 Task: Perform a singular value decomposition (SVD) for image compression.
Action: Mouse moved to (160, 72)
Screenshot: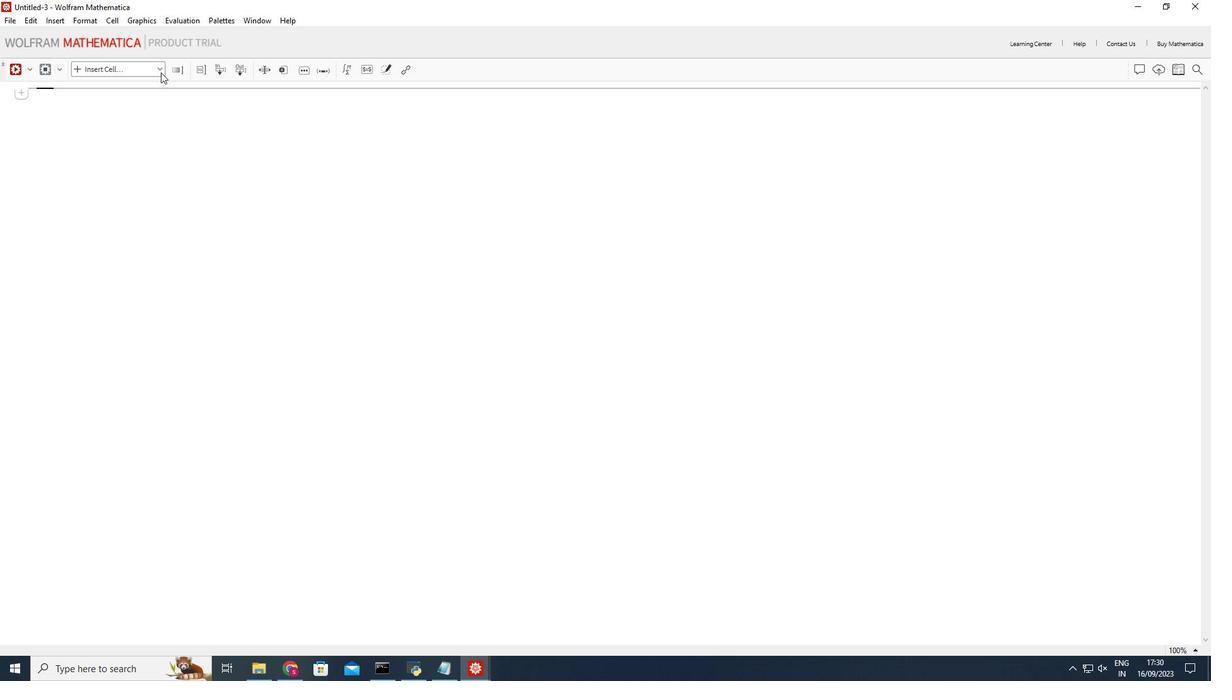 
Action: Mouse pressed left at (160, 72)
Screenshot: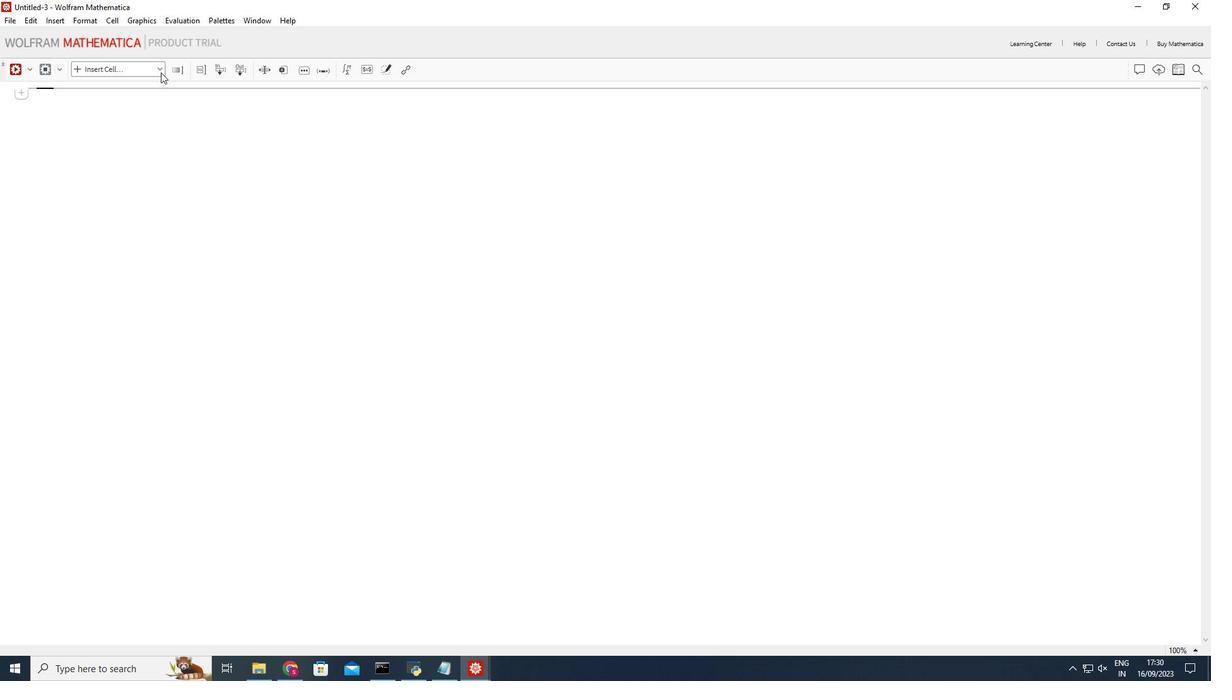 
Action: Mouse moved to (116, 95)
Screenshot: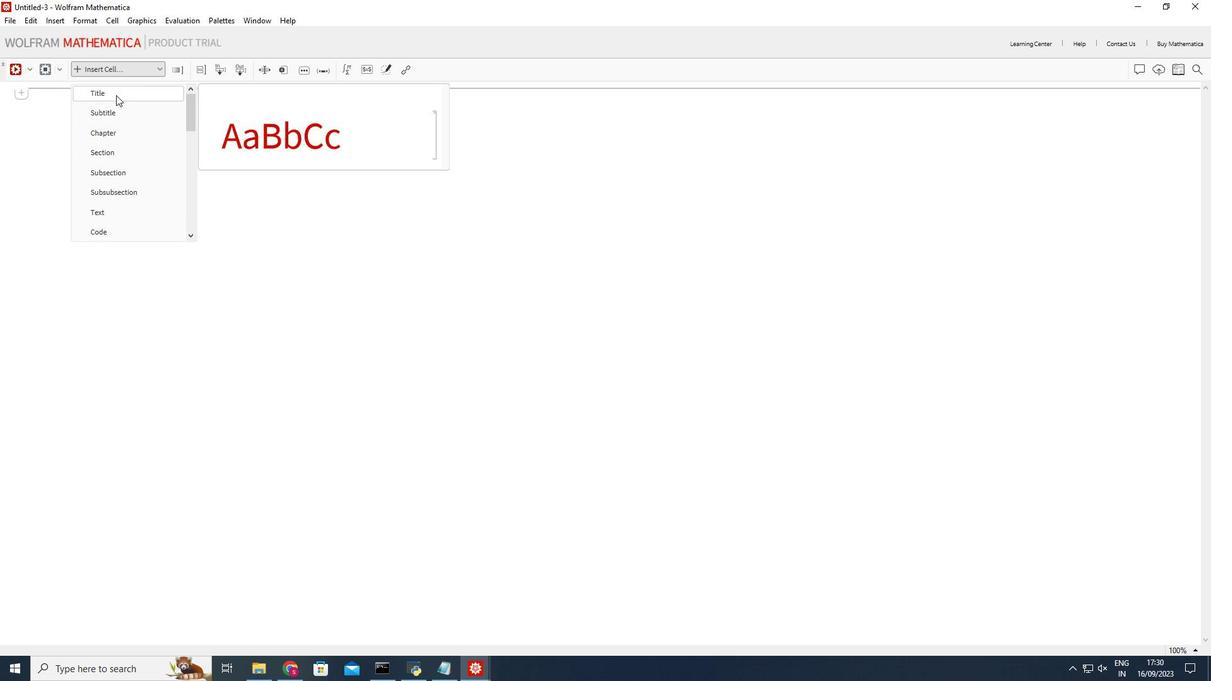
Action: Mouse pressed left at (116, 95)
Screenshot: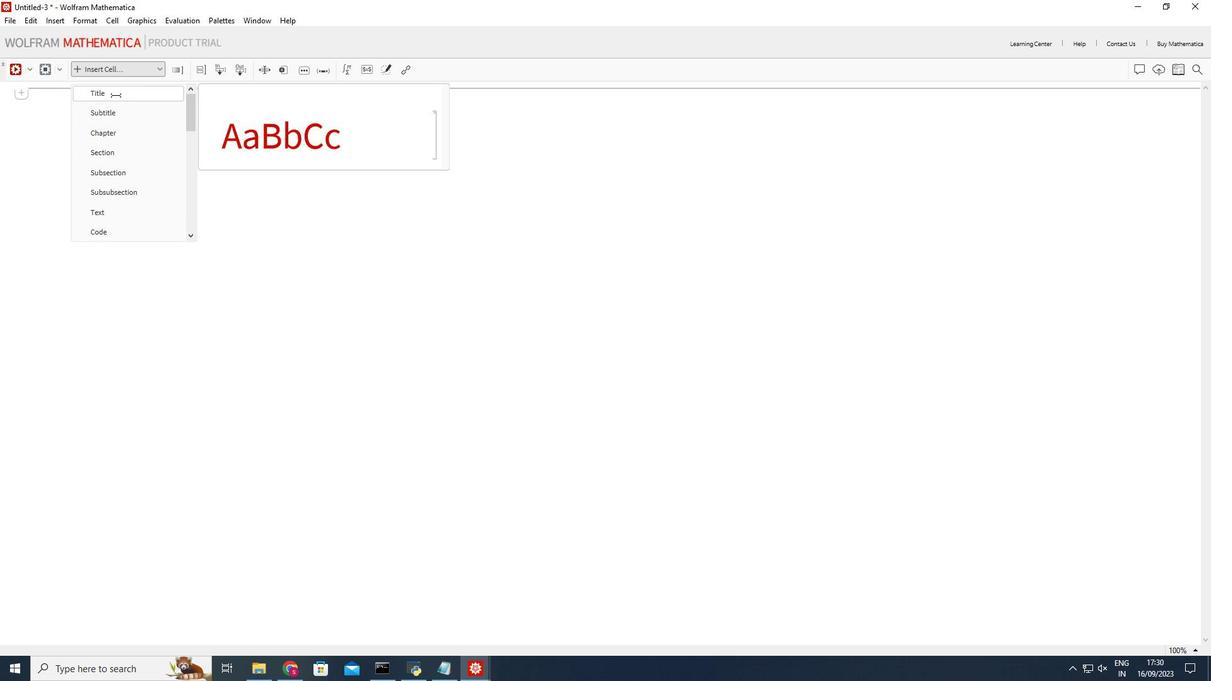 
Action: Mouse moved to (119, 120)
Screenshot: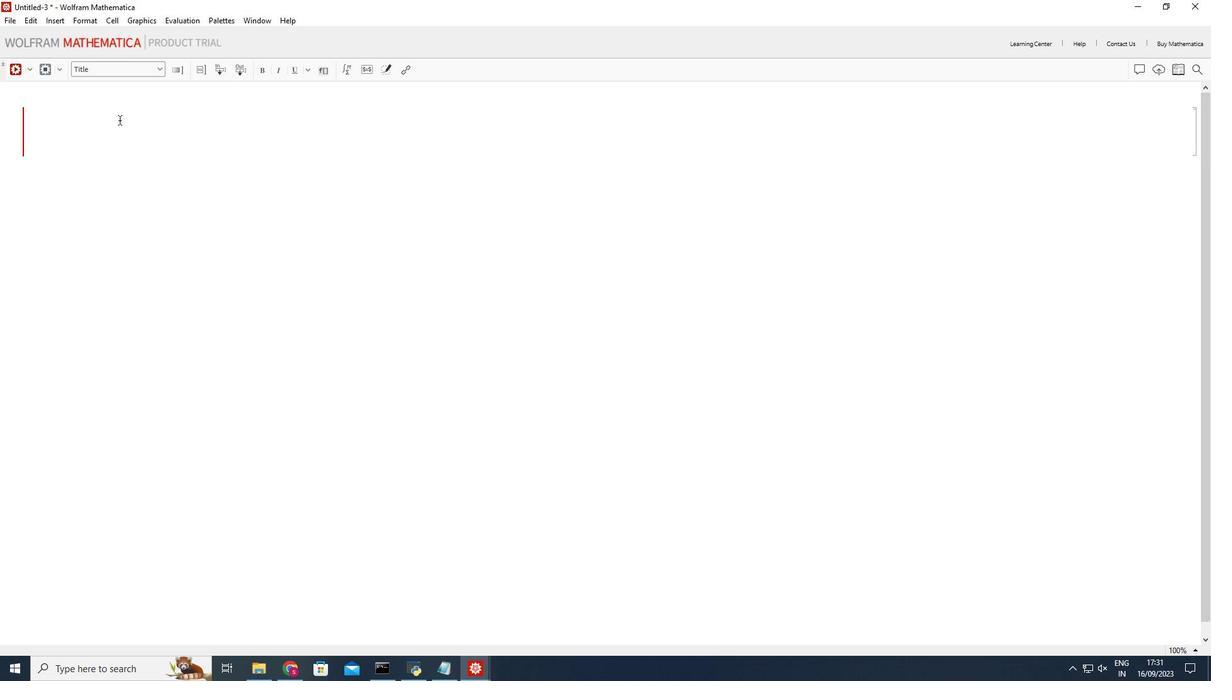 
Action: Mouse pressed left at (119, 120)
Screenshot: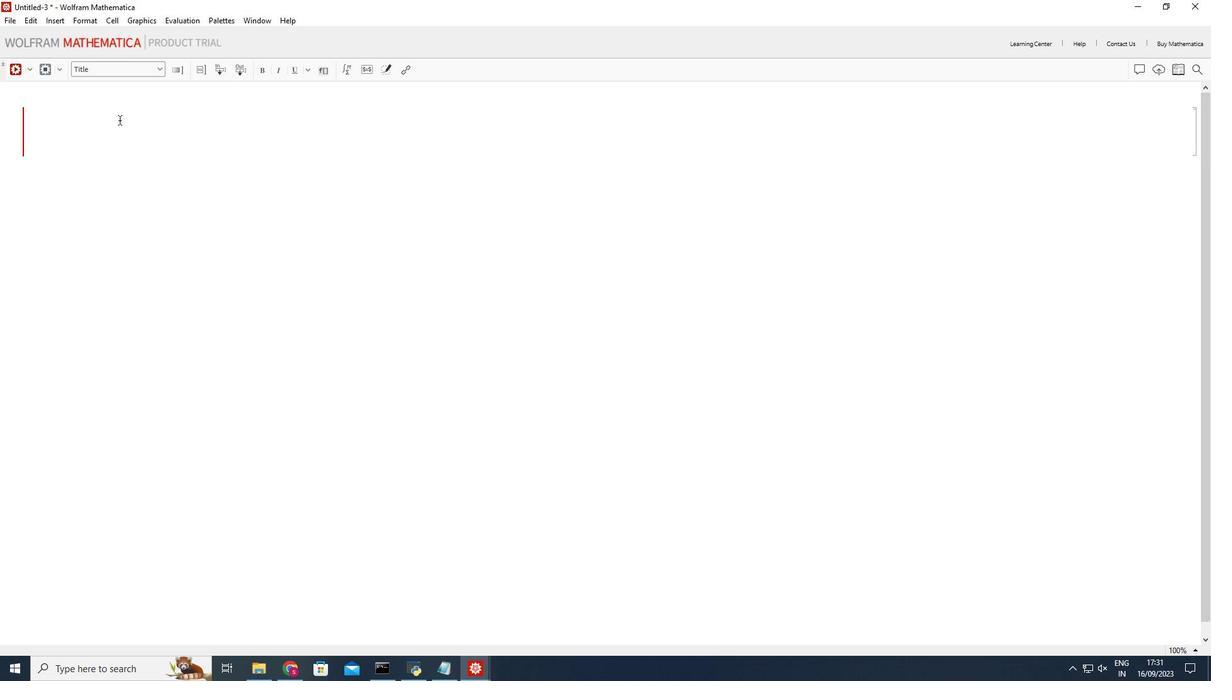 
Action: Mouse moved to (332, 261)
Screenshot: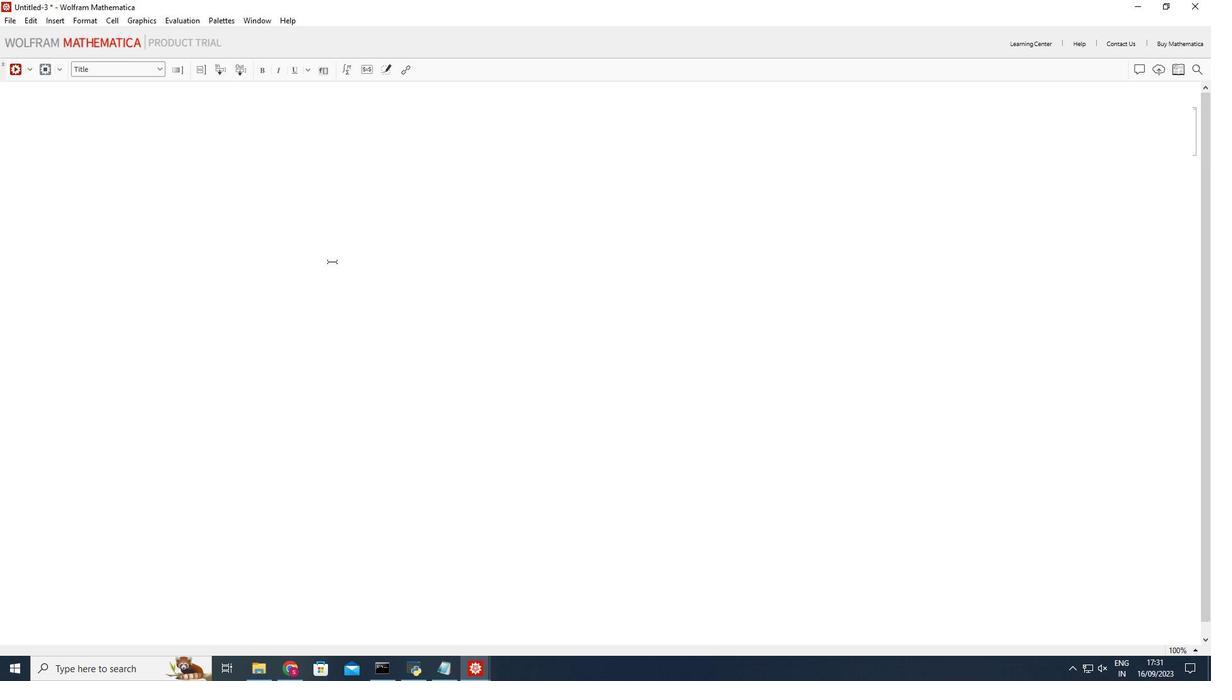 
Action: Key pressed <Key.shift_r>Singular<Key.space>value<Key.space>decomposition<Key.space><Key.shift_r>(<Key.shift_r>SVD<Key.shift_r>)<Key.space>for<Key.space>image<Key.space>compression
Screenshot: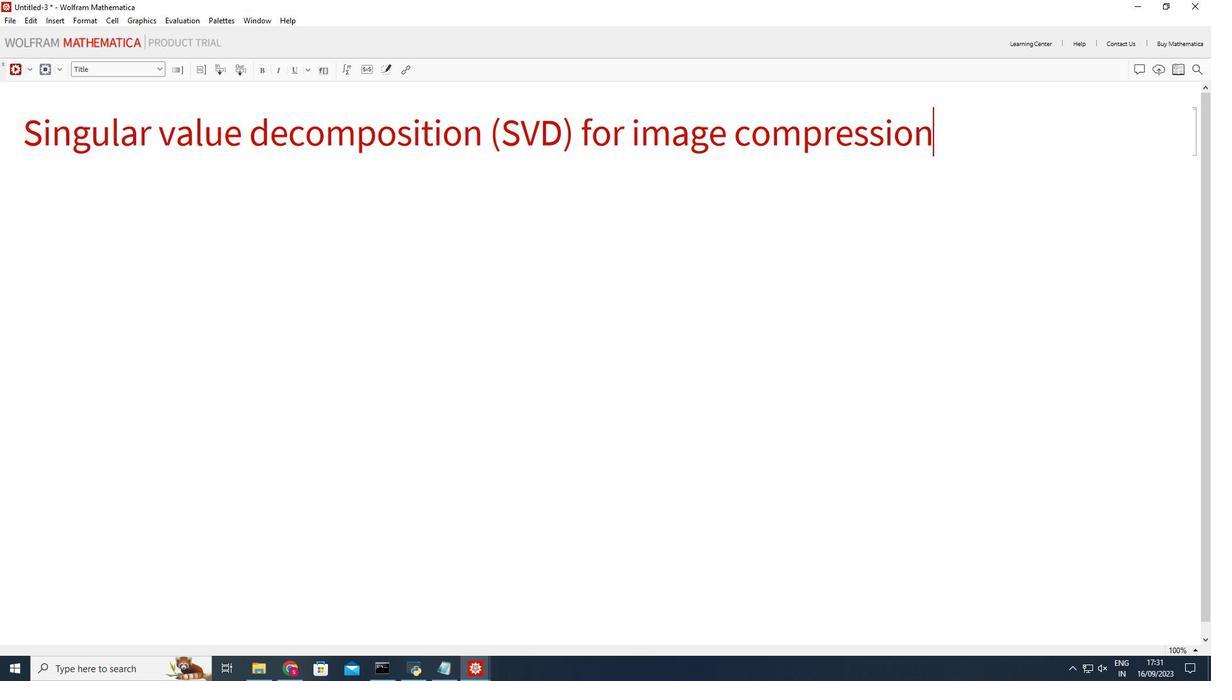 
Action: Mouse moved to (285, 354)
Screenshot: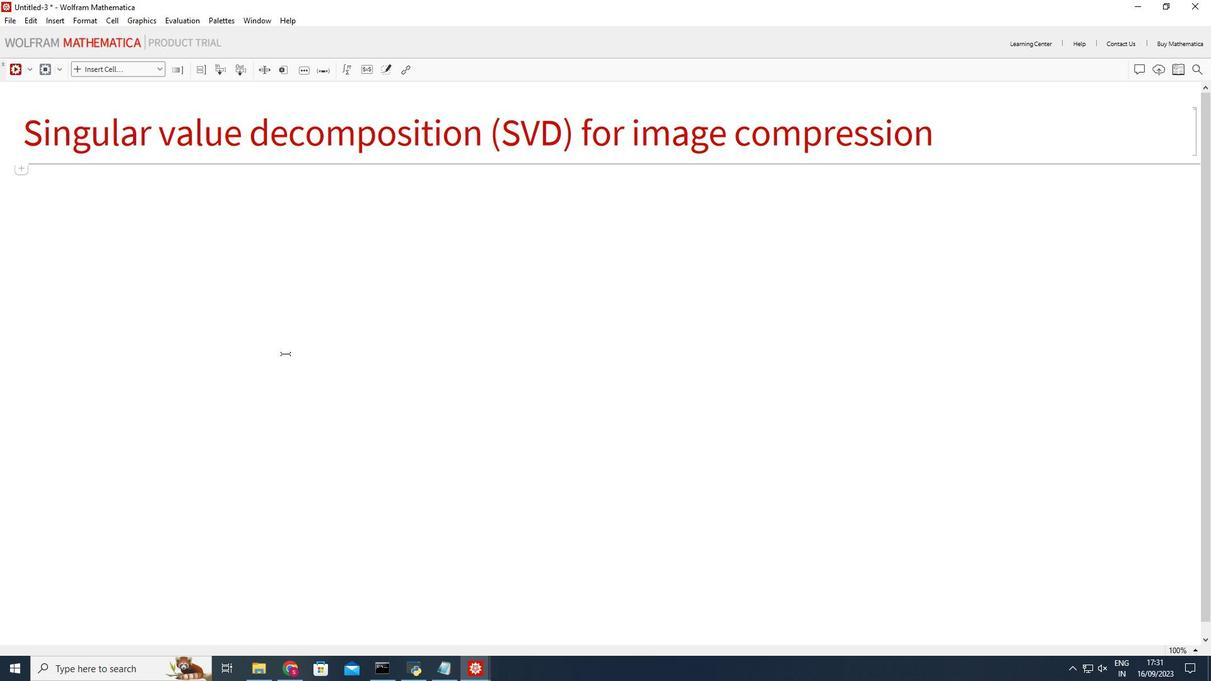 
Action: Mouse pressed left at (285, 354)
Screenshot: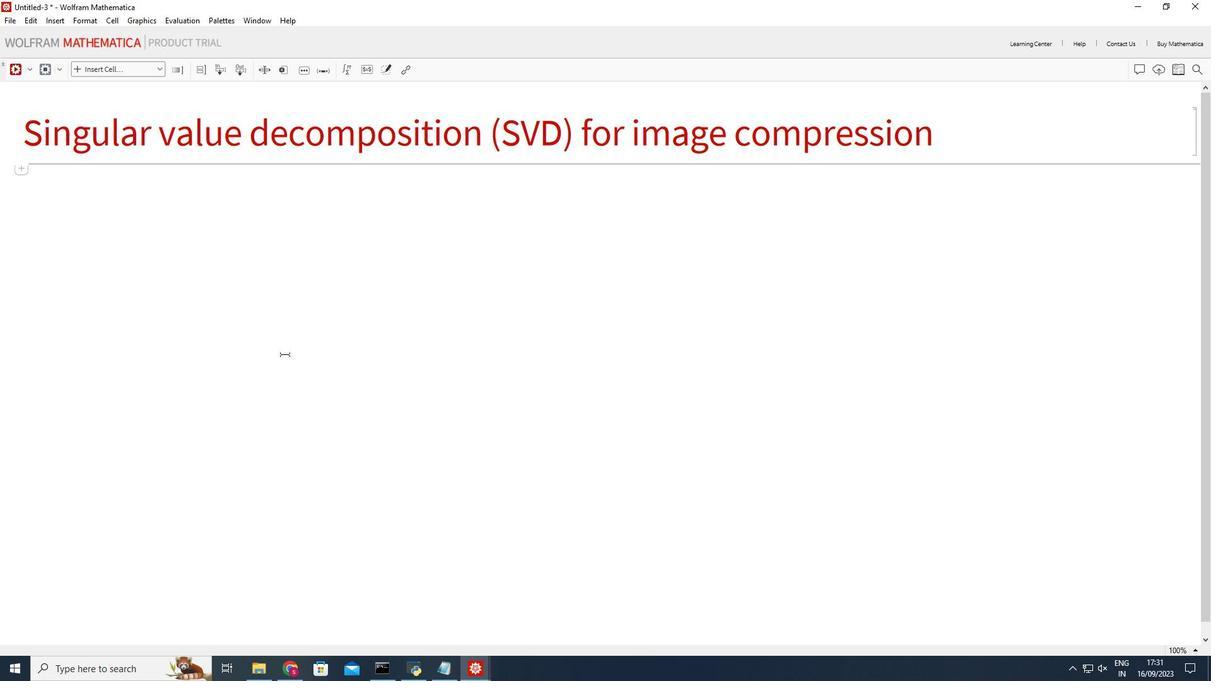
Action: Mouse moved to (155, 72)
Screenshot: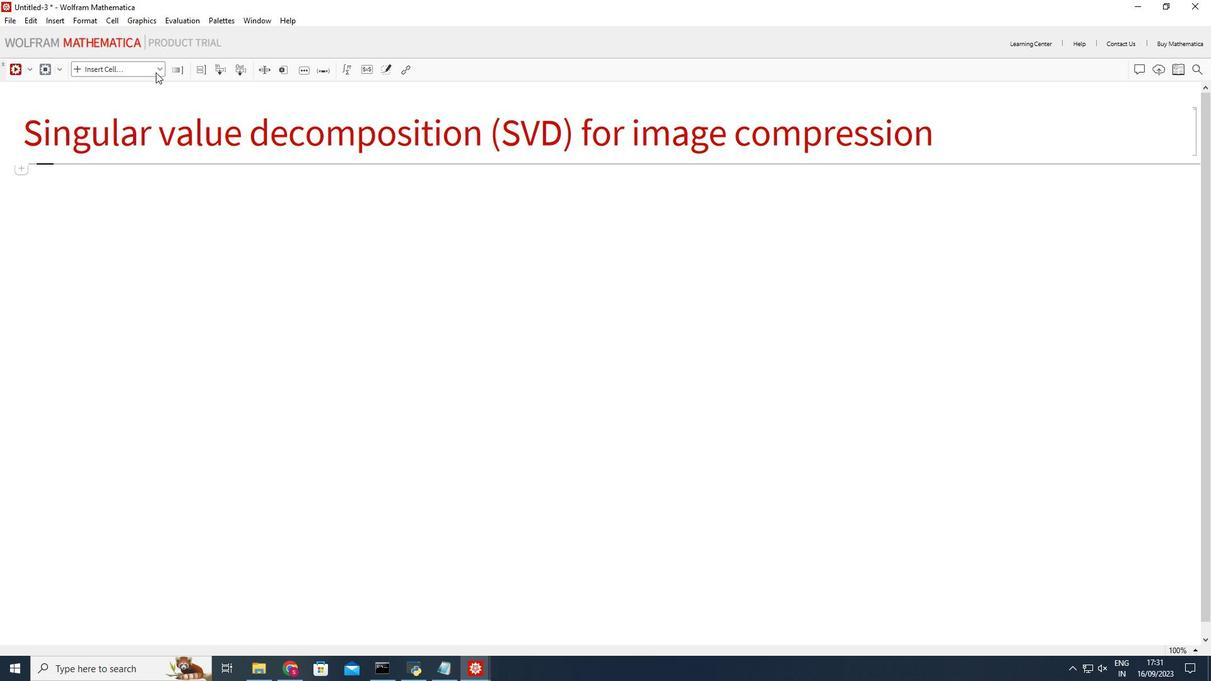 
Action: Mouse pressed left at (155, 72)
Screenshot: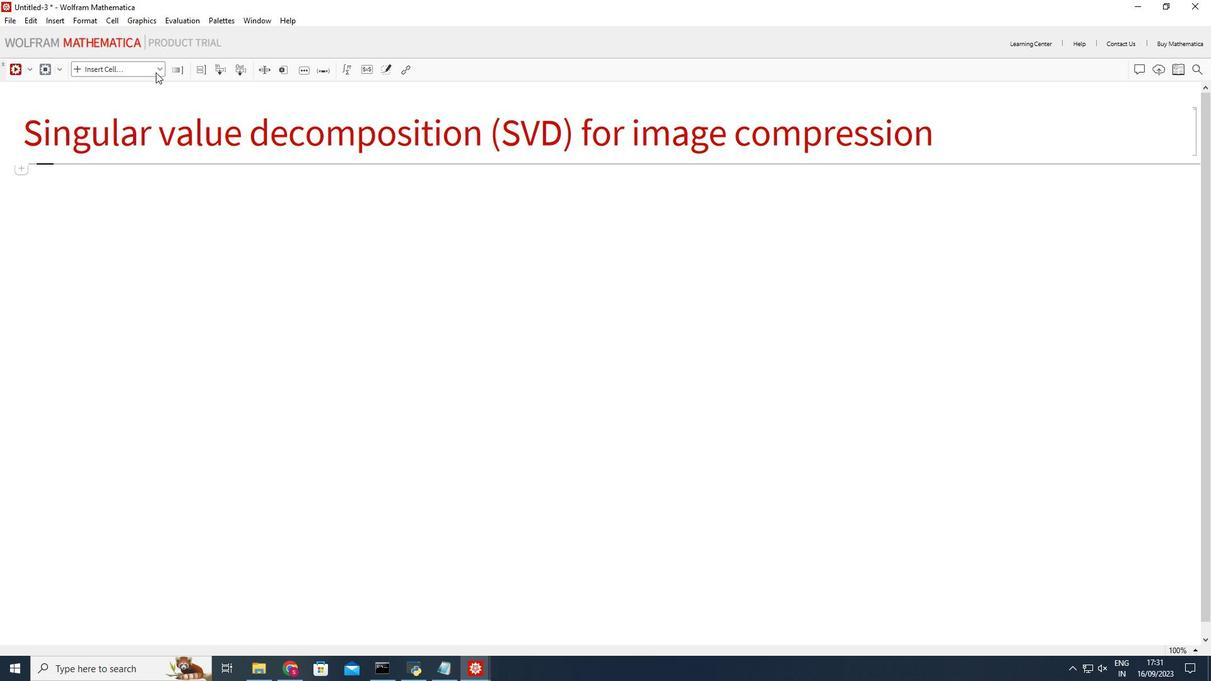 
Action: Mouse moved to (121, 227)
Screenshot: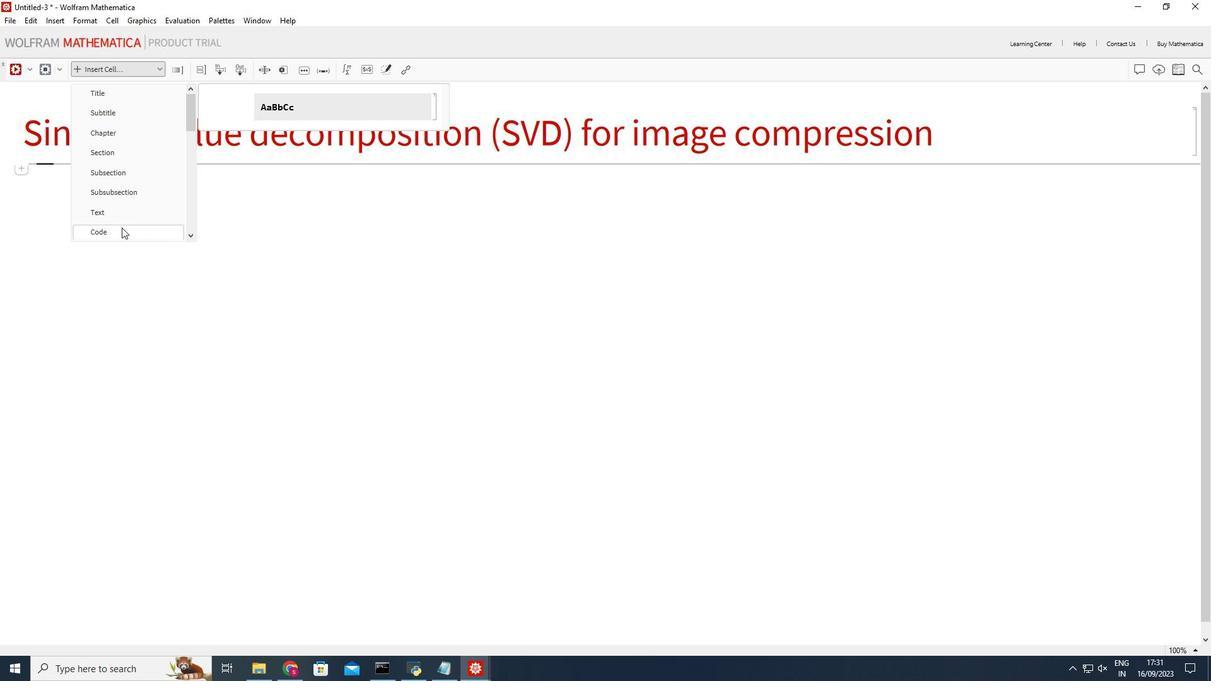 
Action: Mouse pressed left at (121, 227)
Screenshot: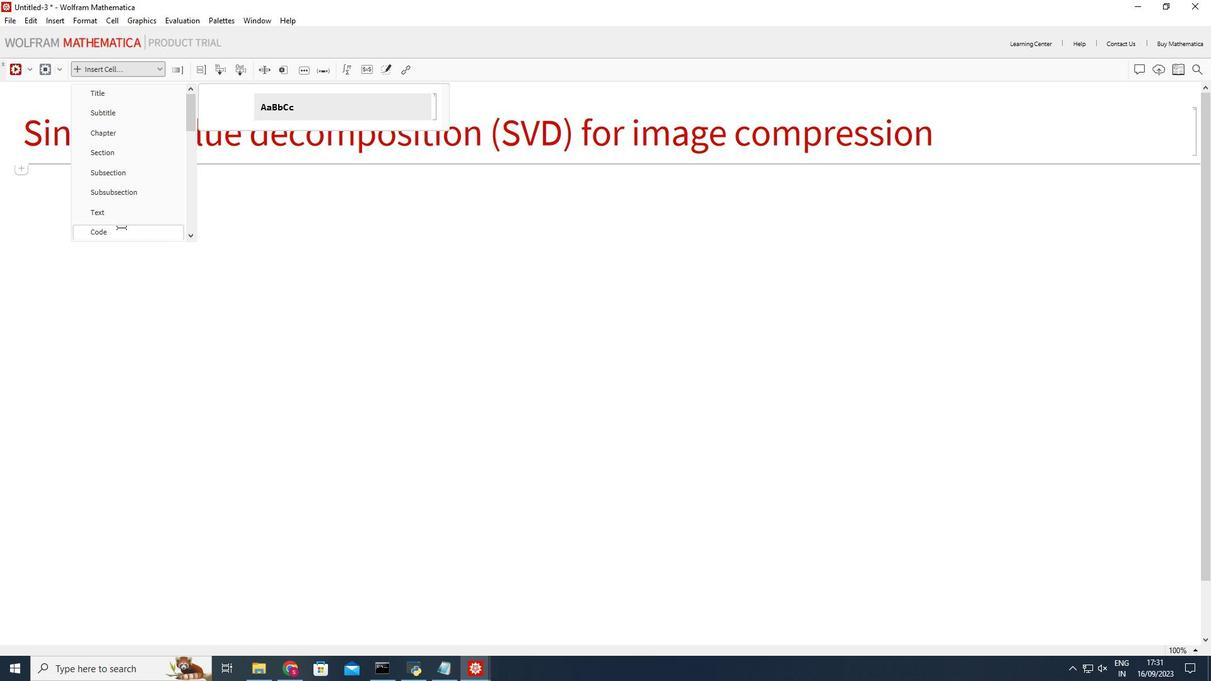 
Action: Mouse moved to (107, 188)
Screenshot: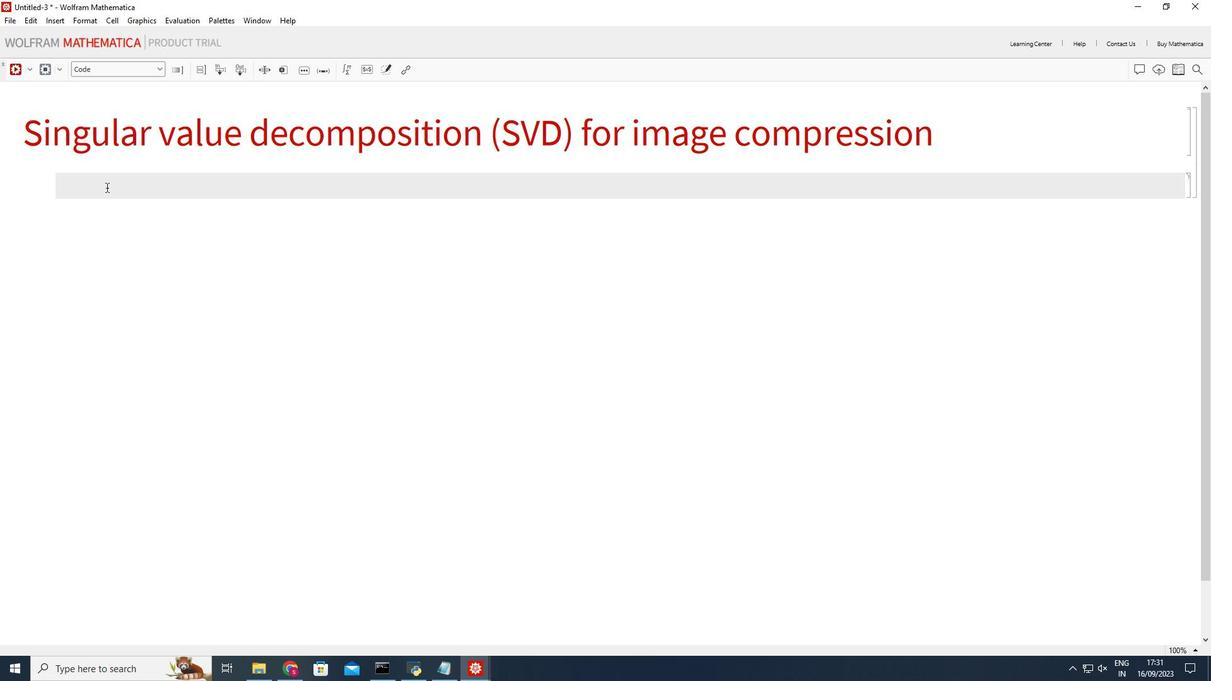 
Action: Mouse pressed left at (107, 188)
Screenshot: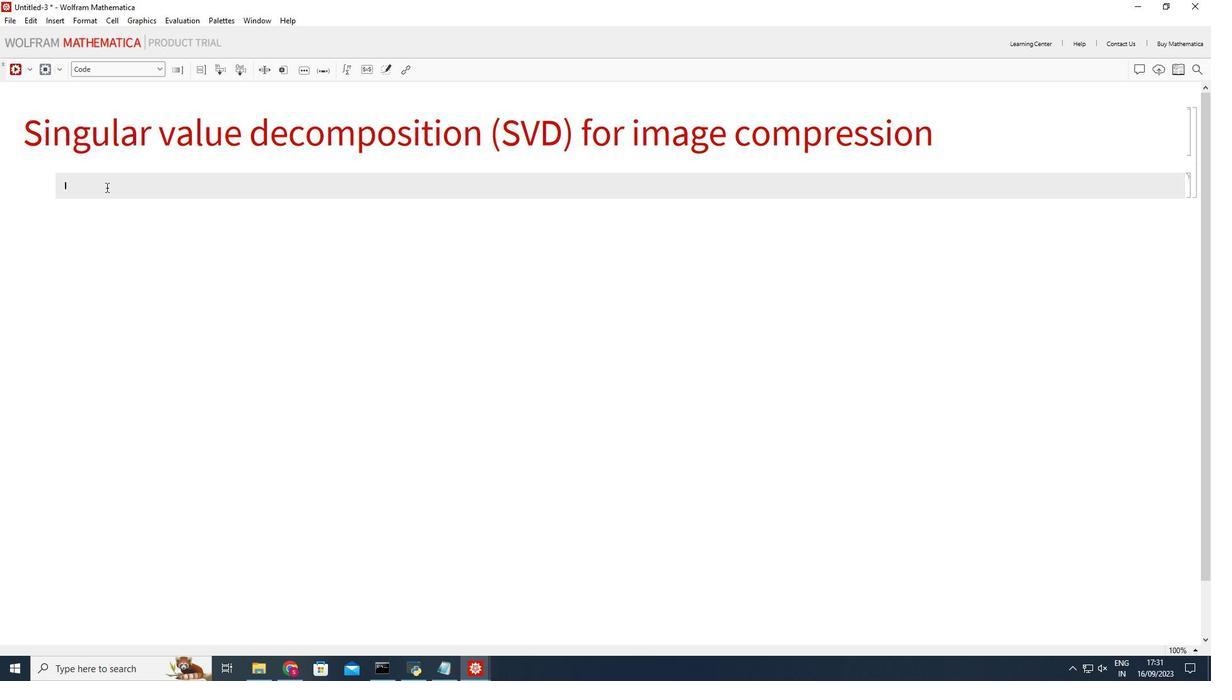 
Action: Mouse moved to (306, 301)
Screenshot: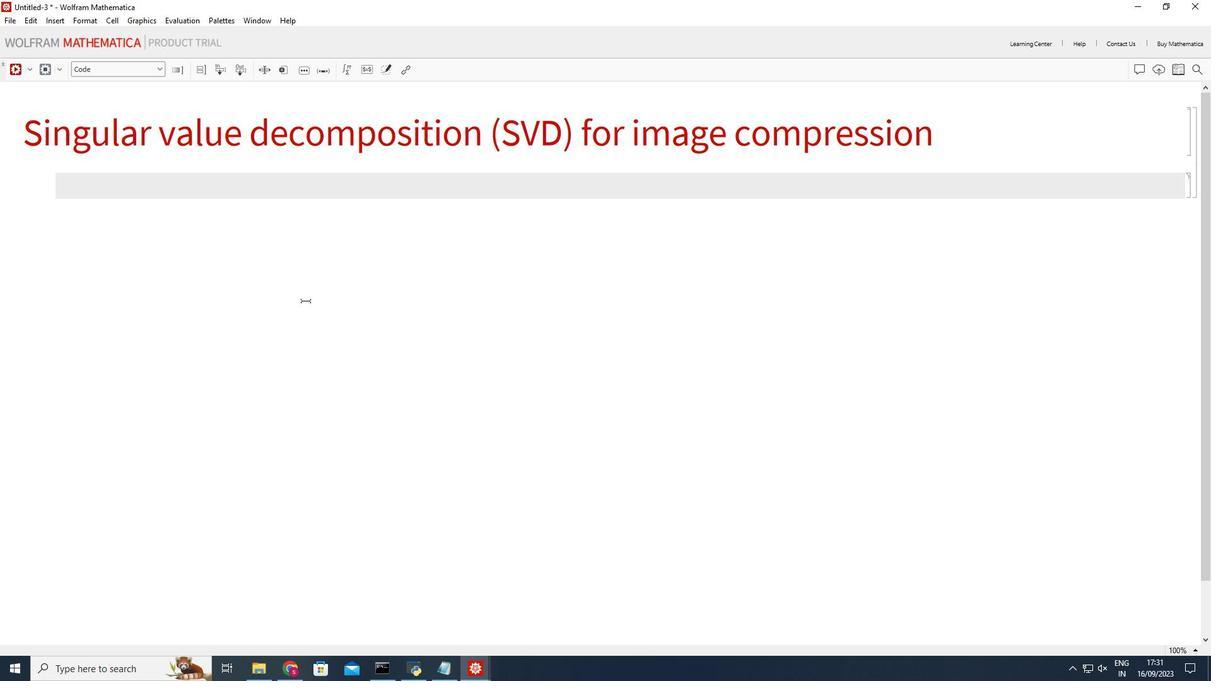 
Action: Key pressed <Key.shift_r><Key.shift_r><Key.shift_r><Key.shift_r><Key.shift_r><Key.shift_r><Key.shift_r><Key.shift_r><Key.shift_r><Key.shift_r><Key.shift_r><Key.shift_r><Key.shift_r>(*<Key.space><Key.shift_r>Load<Key.space>an<Key.space>image<Key.space><Key.right><Key.right><Key.enter>image<Key.space>=<Key.space><Key.shift_r><Key.shift_r>Import[<Key.shift_r>"
Screenshot: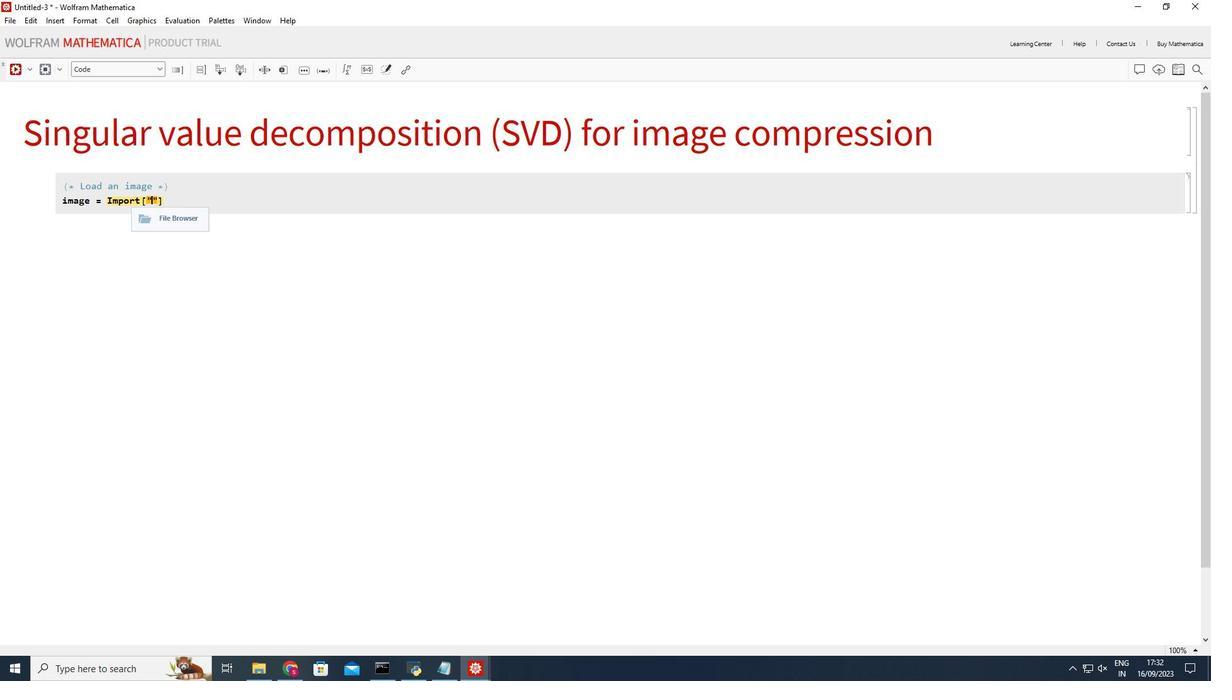 
Action: Mouse moved to (179, 224)
Screenshot: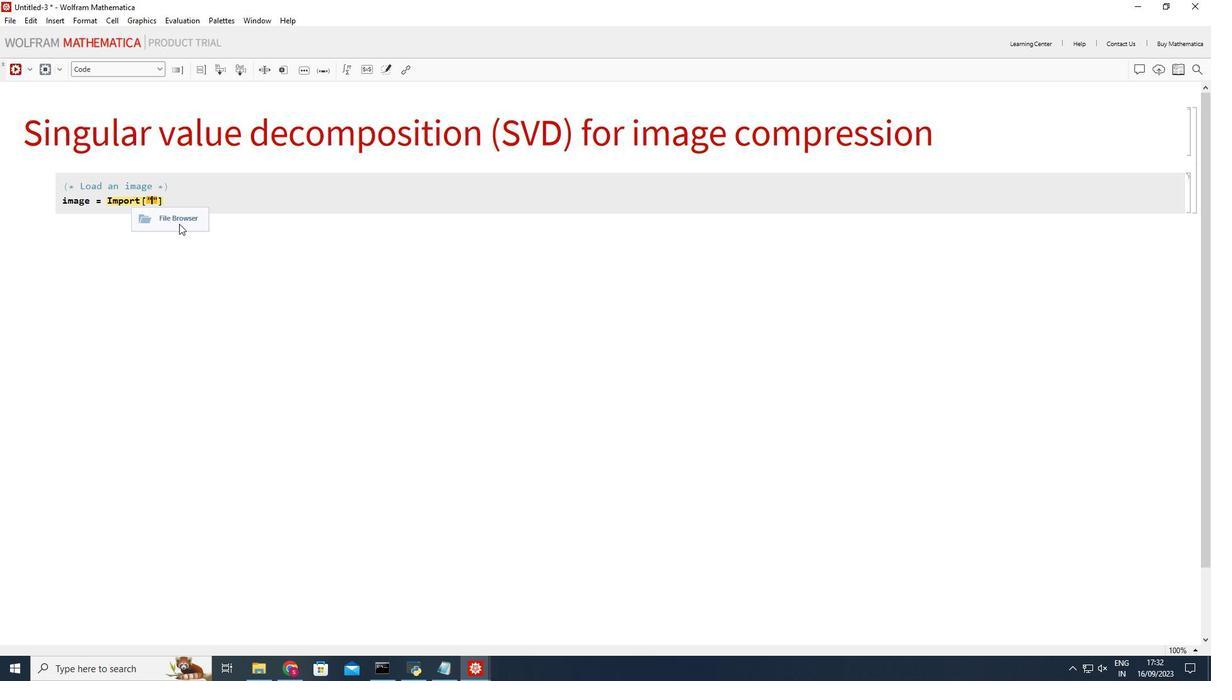 
Action: Mouse pressed left at (179, 224)
Screenshot: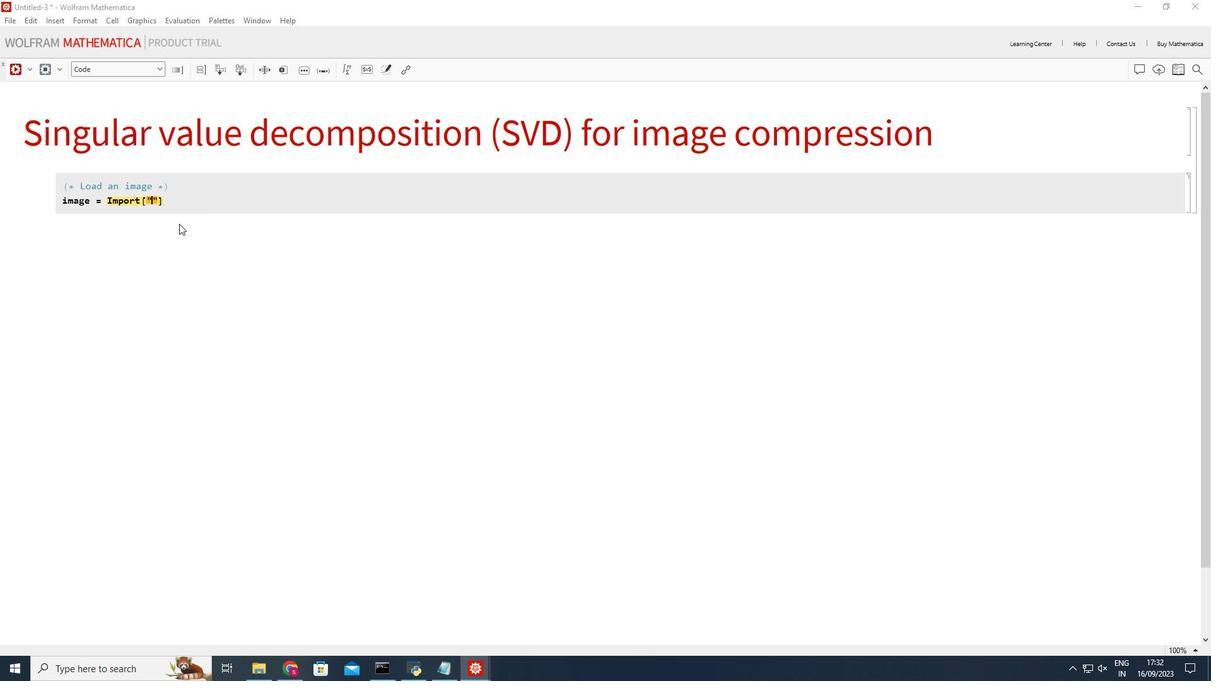 
Action: Mouse moved to (63, 211)
Screenshot: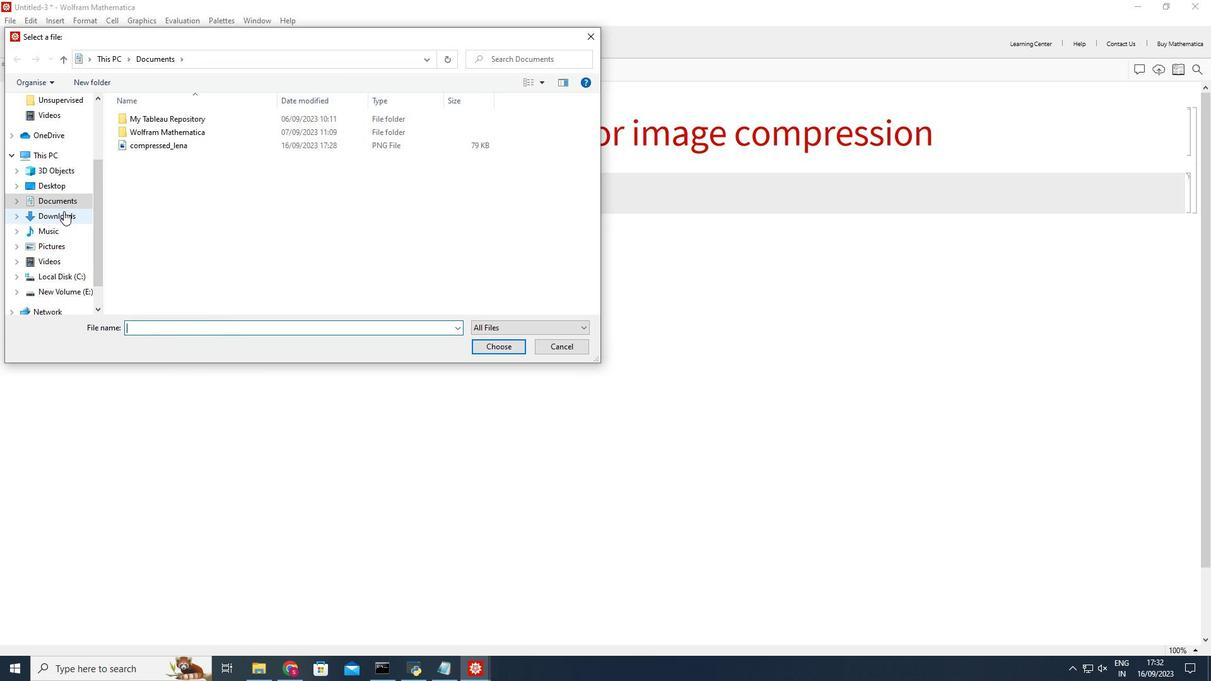 
Action: Mouse pressed left at (63, 211)
Screenshot: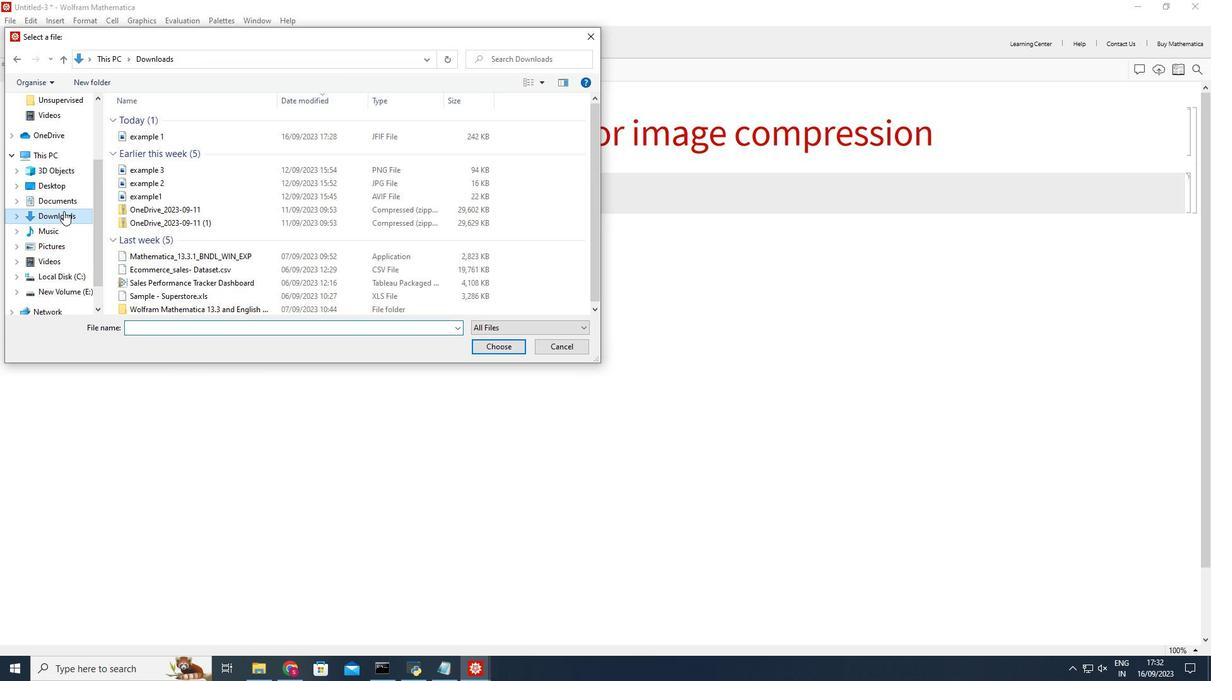 
Action: Mouse moved to (162, 136)
Screenshot: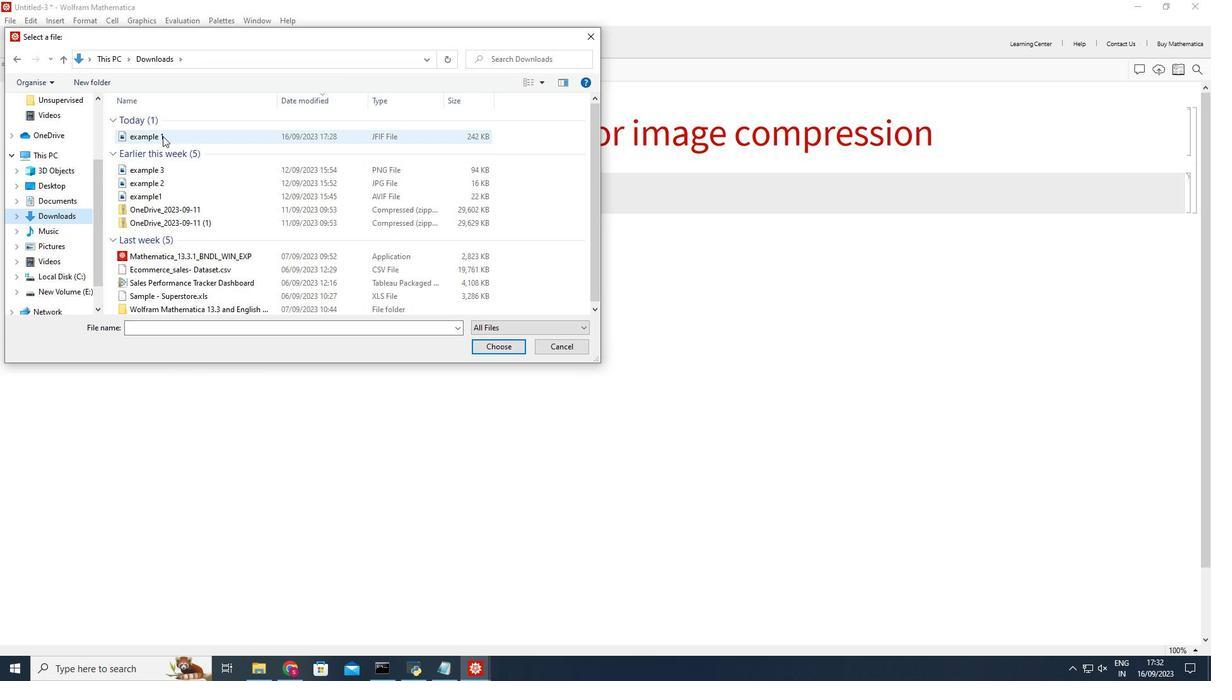 
Action: Mouse pressed left at (162, 136)
Screenshot: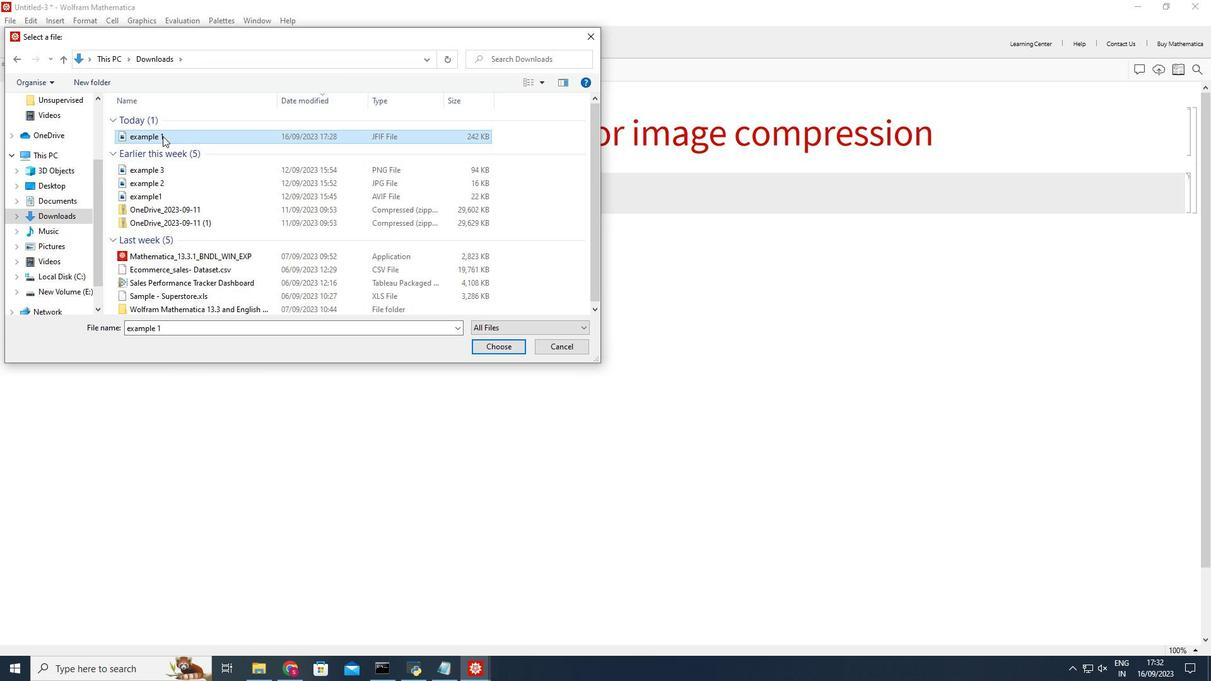 
Action: Mouse moved to (487, 340)
Screenshot: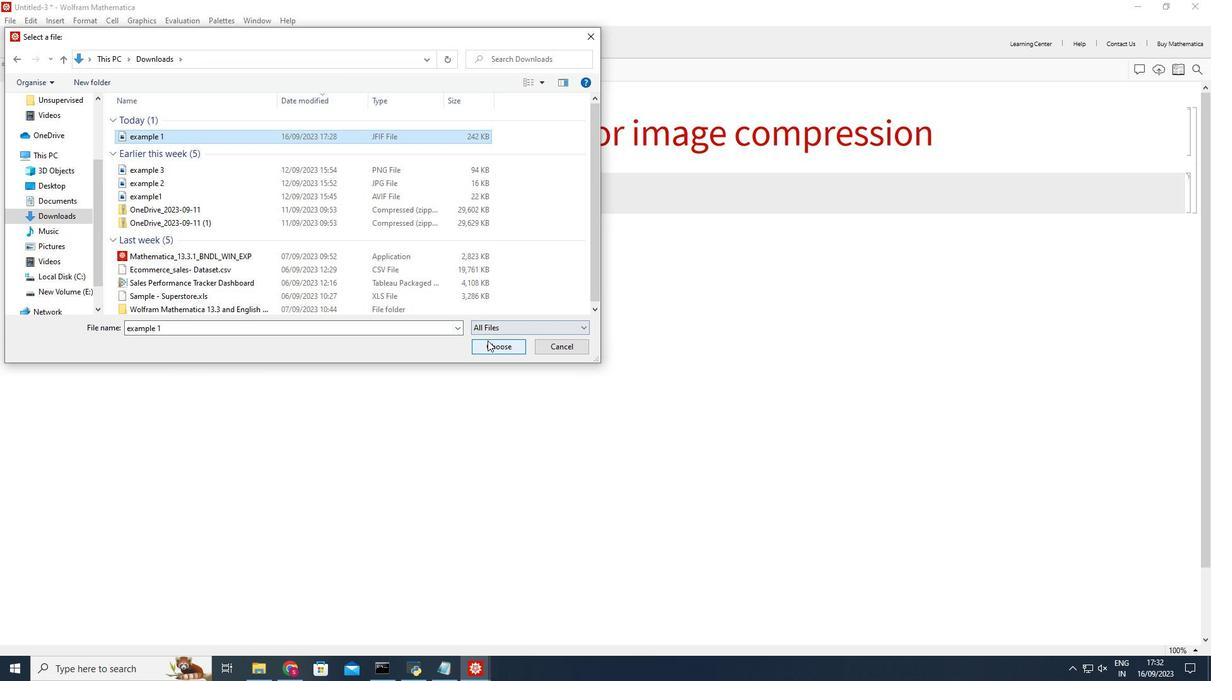 
Action: Mouse pressed left at (487, 340)
Screenshot: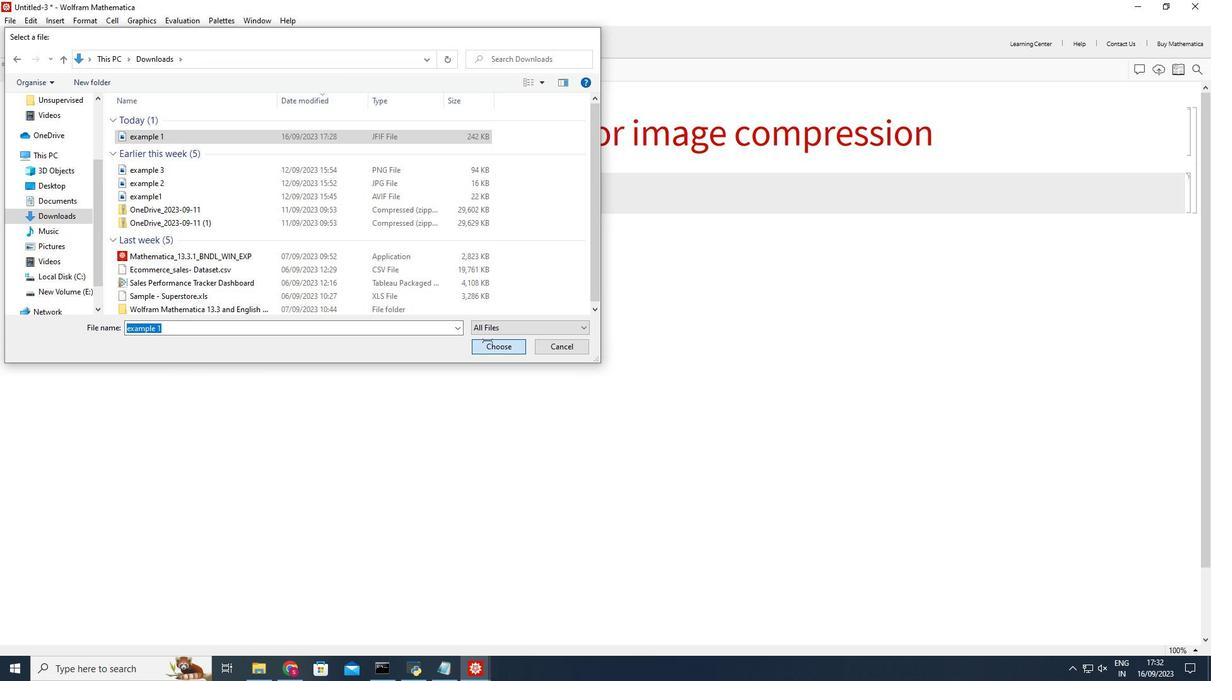 
Action: Mouse moved to (432, 198)
Screenshot: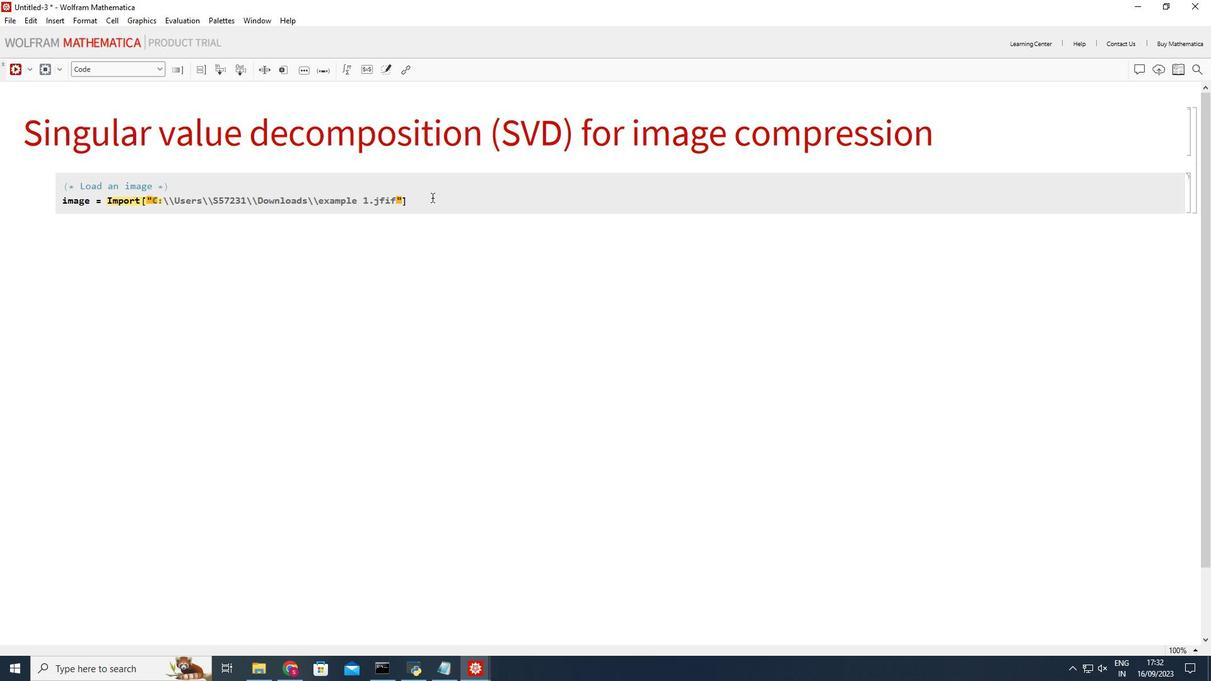 
Action: Mouse pressed left at (432, 198)
Screenshot: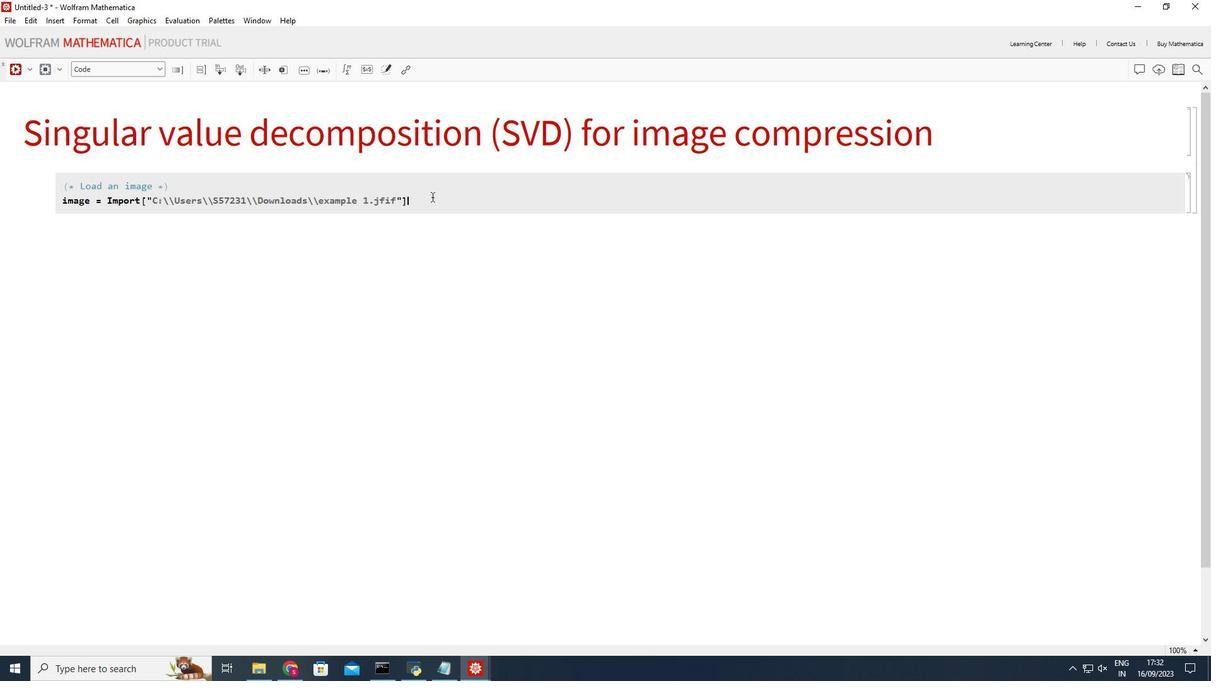 
Action: Mouse moved to (432, 197)
Screenshot: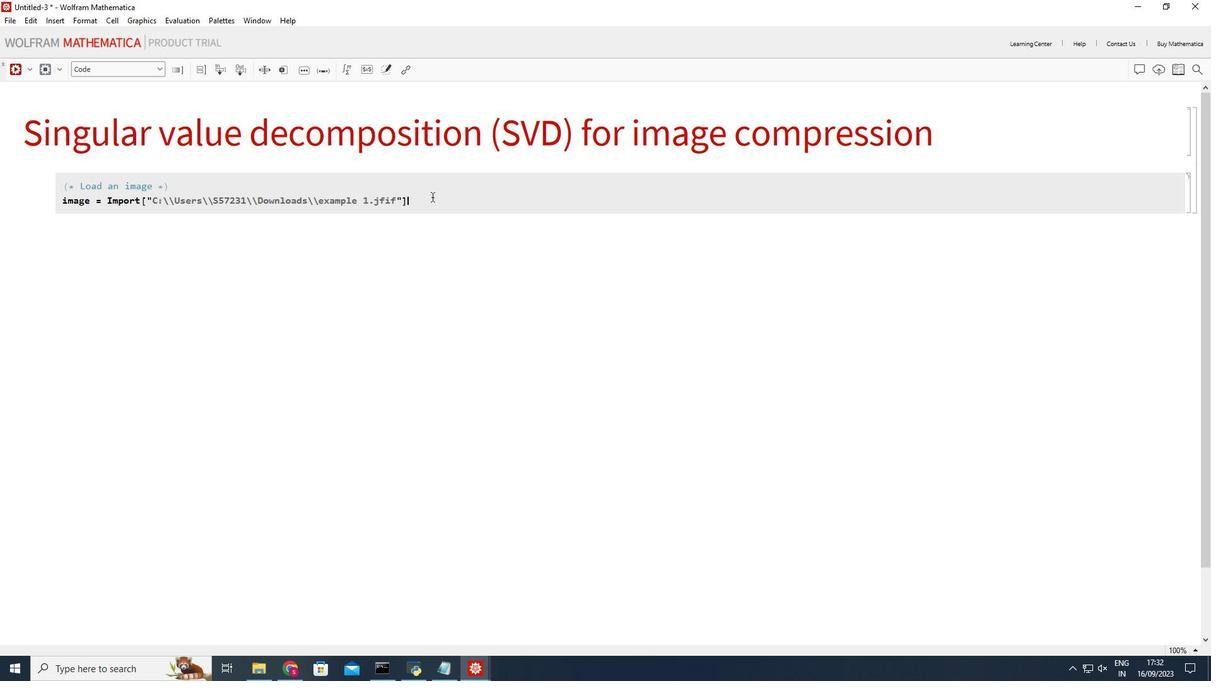 
Action: Key pressed ;<Key.enter><Key.enter><Key.shift_r>(<Key.shift_r>*<Key.space>convert<Key.space>the<Key.space>image<Key.space>to<Key.space>a<Key.space>matrix<Key.space>of<Key.space>gry<Key.backspace>ayscale<Key.space>pixel<Key.space>values<Key.right><Key.right><Key.enter>image<Key.shift_r>Matrix<Key.space>=<Key.space><Key.shift_r>Image<Key.shift_r>Data[<Key.shift_r>Color<Key.shift_r>Convert[image,<Key.space><Key.shift_r>"<Key.shift_r>Grayscale<Key.right><Key.right><Key.right>;<Key.enter><Key.enter><Key.shift_r>(<Key.shift_r>*<Key.space>perform<Key.space><Key.shift_r>SVd<Key.backspace><Key.shift_r>D<Key.space><Key.right><Key.right><Key.enter><Key.shift_r><Key.shift_r>{<Key.shift_r>U,<Key.space><Key.shift_r>S,<Key.shift_r>V<Key.right><Key.space>=<Key.space><Key.shift_r>Singular<Key.shift_r>Value<Key.shift_r>Decomposition[image<Key.shift_r>Matrix<Key.right>;<Key.enter><Key.enter><Key.shift_r>(*<Key.space>number<Key.space>of<Key.space>singluar<Key.backspace><Key.backspace><Key.backspace><Key.backspace>ular<Key.space>values<Key.space>to<Key.space>keep<Key.space>for<Key.space>compresso<Key.backspace>ion<Key.space><Key.right><Key.right><Key.enter>num<Key.shift_r>Singular<Key.shift_r>Values<Key.space>=<Key.space>50;<Key.enter><Key.enter><Key.shift_r>(*<Key.space><Key.shift_r>Reconstruct<Key.space>the<Key.space>compressed<Key.space>image<Key.space>using<Key.space>a<Key.space>subset<Key.space>of<Key.space>singular<Key.space>values<Key.space><Key.right><Key.right><Key.enter>compressed<Key.space><Key.backspace><Key.shift_r>Image<Key.shift_r><Key.shift_r><Key.shift_r><Key.shift_r>Matr<Key.backspace>ix<Key.space>=<Key.space><Key.shift_r>U[<Key.shift_r>All,1<Key.space><Key.shift_r>::<Key.space><Key.backspace><Key.backspace><Key.backspace>;;<Key.space>num<Key.shift_r>Singular<Key.shift_r>Values]]\<Key.backspace><Key.left><Key.left><Key.left><Key.left><Key.left><Key.left><Key.left><Key.left><Key.left><Key.left><Key.left><Key.left><Key.left><Key.left><Key.left><Key.left><Key.left><Key.left><Key.left><Key.left><Key.left><Key.left><Key.left><Key.left><Key.left><Key.left><Key.left><Key.left>[<Key.right><Key.right><Key.right><Key.right><Key.right><Key.right><Key.right><Key.right><Key.right><Key.right><Key.right><Key.right><Key.right><Key.right><Key.right><Key.right><Key.right><Key.right><Key.right><Key.right><Key.right><Key.right><Key.right><Key.right><Key.right><Key.right><Key.right><Key.right><Key.space>.<Key.space><Key.shift_r>Diagonal<Key.shift_r>Matrix[<Key.shift_r>S[[1<Key.space>;;<Key.space>num<Key.shift_r>Singular<Key.shift_r>Values<Key.right><Key.right><Key.right><Key.space>.<Key.space><Key.shift_r>V[[<Key.shift_r>All,1<Key.space>;;<Key.space>num<Key.shift_r>Singular<Key.shift_r>Values<Key.right><Key.right>;<Key.enter><Key.enter><Key.shift_r>(*<Key.space>display<Key.space>the<Key.space>original<Key.space>and<Key.space>compressed<Key.space>images<Key.right><Key.left><Key.space><Key.right><Key.right><Key.enter><Key.shift_r>Image<Key.shift_r>Assemble[<Key.shift_r>{<Key.shift_r>Image[<Key.shift_r>{<Key.shift_r>I<Key.backspace><Key.backspace>image<Key.shift_r>Matrix<Key.right>,<Key.space><Key.shift_r>Image[compressed<Key.shift_r>Image<Key.shift_r>Matrix<Key.right><Key.right><Key.right><Key.enter><Key.enter><Key.shift_r>(*<Key.space>export<Key.space>the<Key.space>compressed<Key.space>image<Key.space><Key.right><Key.right><Key.enter><Key.shift_r>Export[<Key.shift_r>"compressed<Key.shift_r>_example.png<Key.right>,<Key.space><Key.shift_r><Key.shift_r>Image[compressed<Key.shift_r><Key.shift_r><Key.shift_r><Key.shift_r><Key.shift_r><Key.shift_r><Key.shift_r>Image<Key.shift_r>Matrix<Key.enter><Key.right><Key.right><Key.space><Key.shift_r><Key.enter>
Screenshot: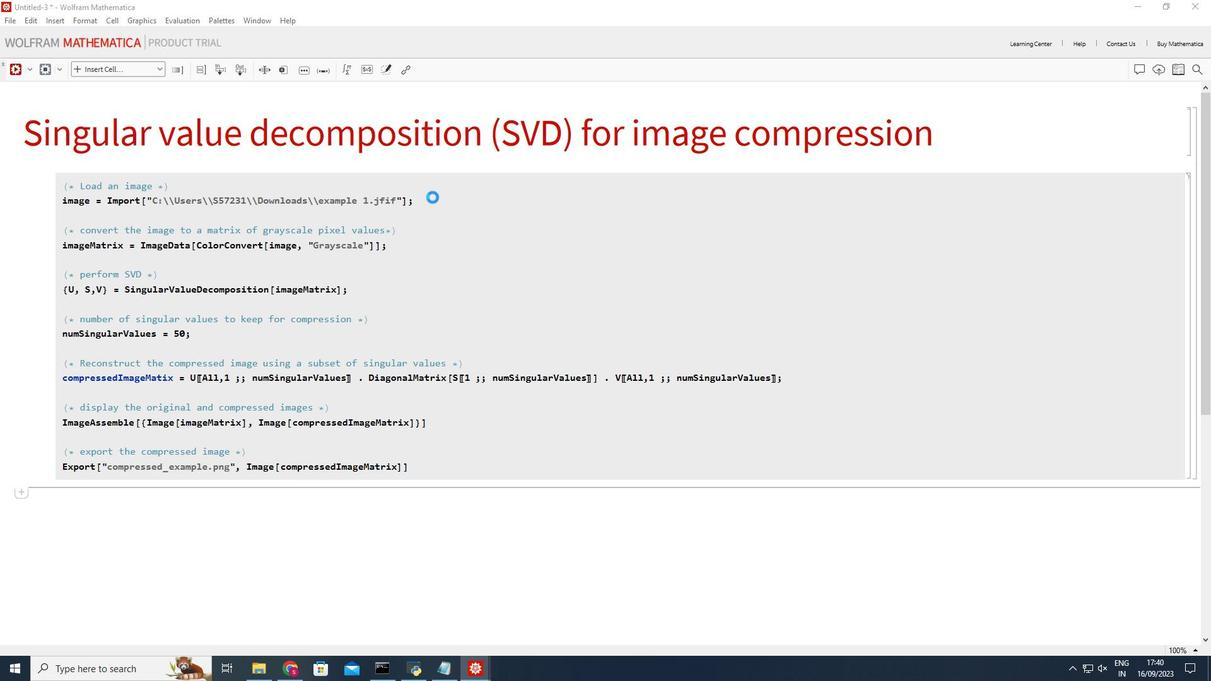
Action: Mouse moved to (573, 341)
Screenshot: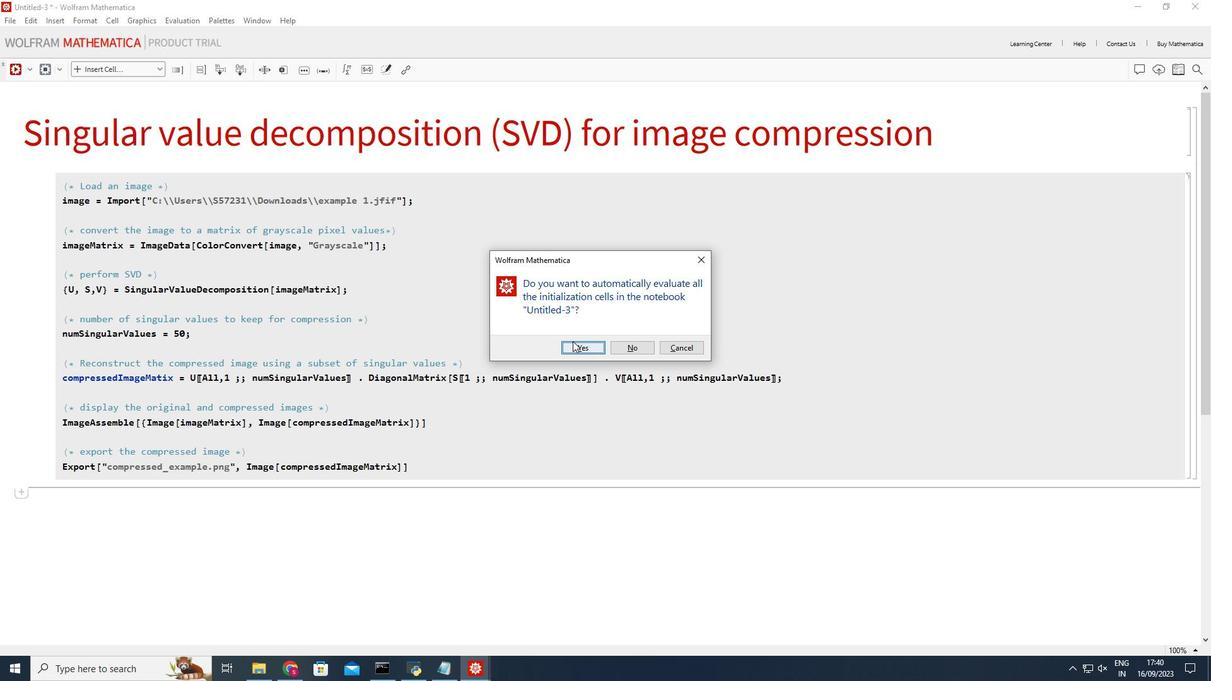 
Action: Mouse pressed left at (573, 341)
Screenshot: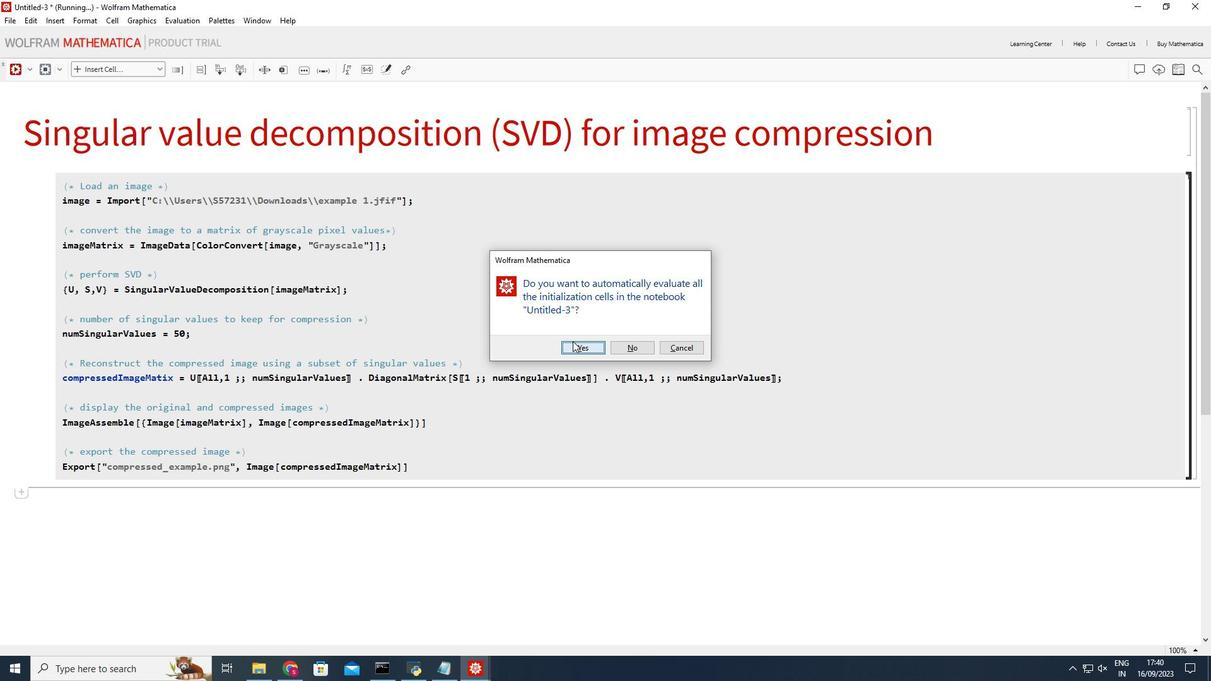
Action: Mouse moved to (581, 319)
Screenshot: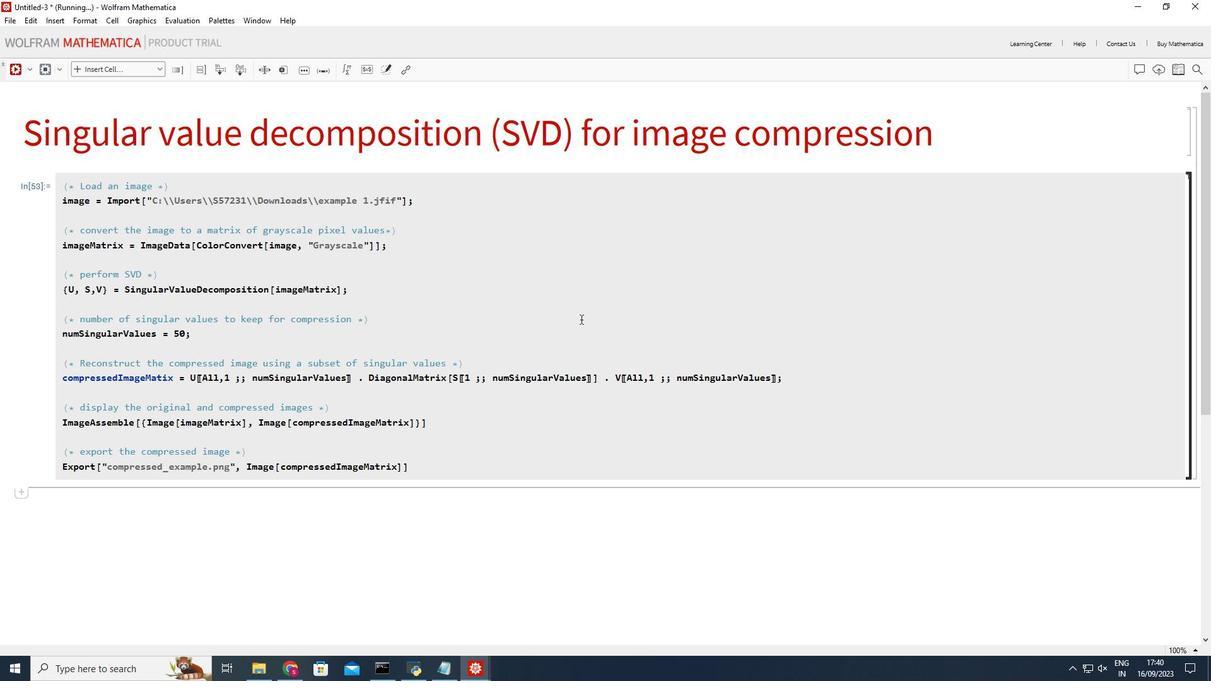
Action: Mouse scrolled (581, 319) with delta (0, 0)
Screenshot: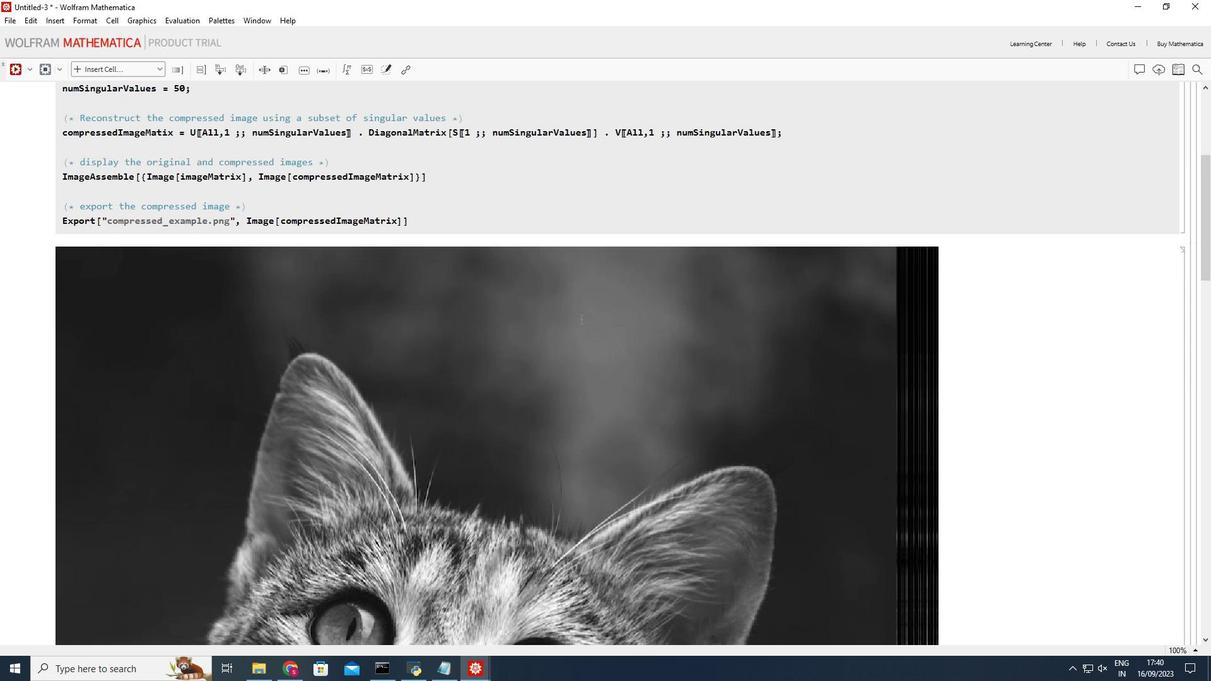 
Action: Mouse scrolled (581, 319) with delta (0, 0)
Screenshot: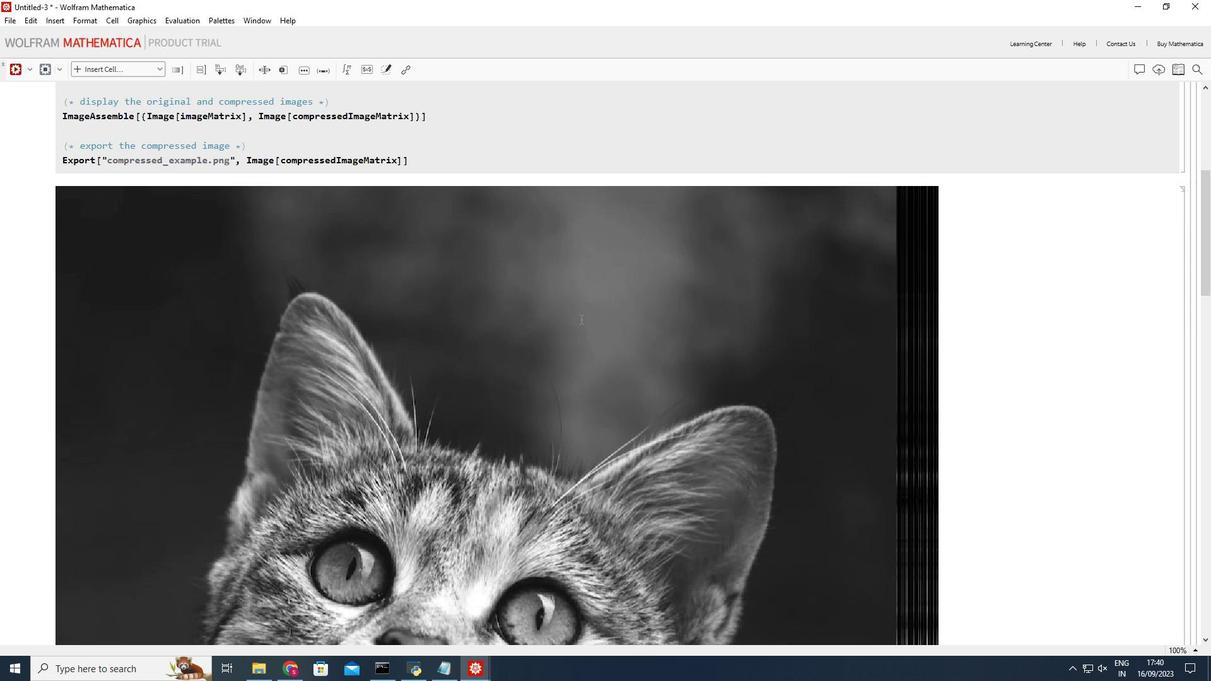 
Action: Mouse scrolled (581, 319) with delta (0, 0)
Screenshot: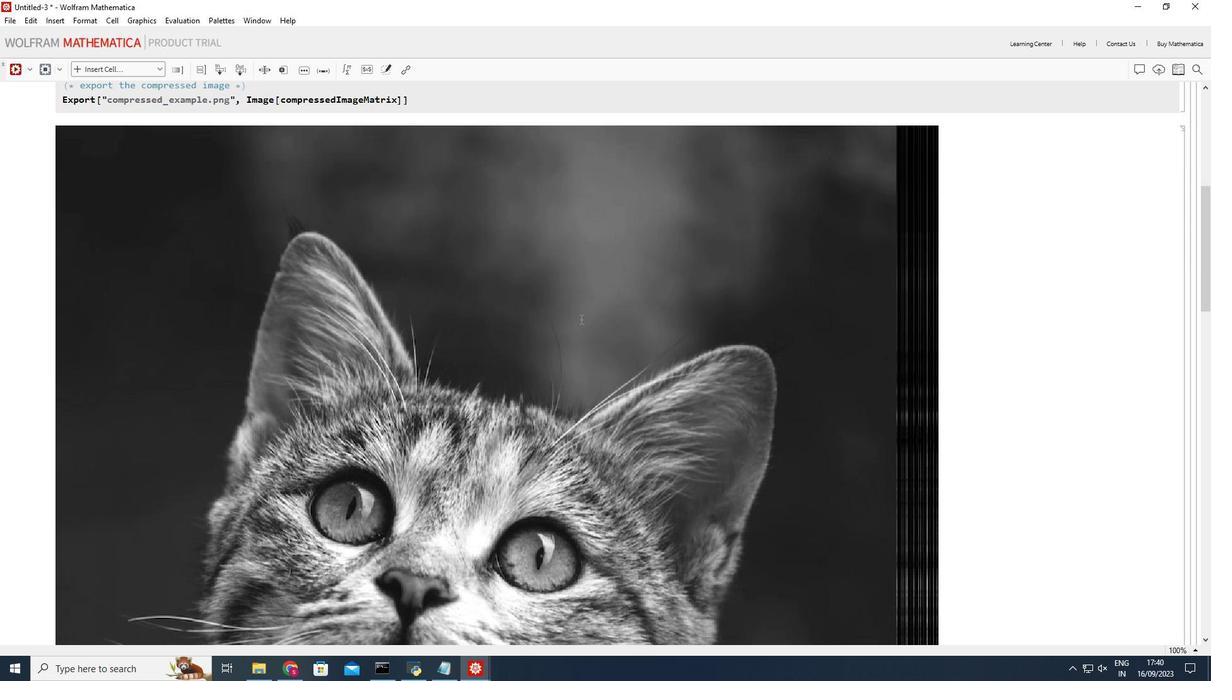 
Action: Mouse scrolled (581, 319) with delta (0, 0)
Screenshot: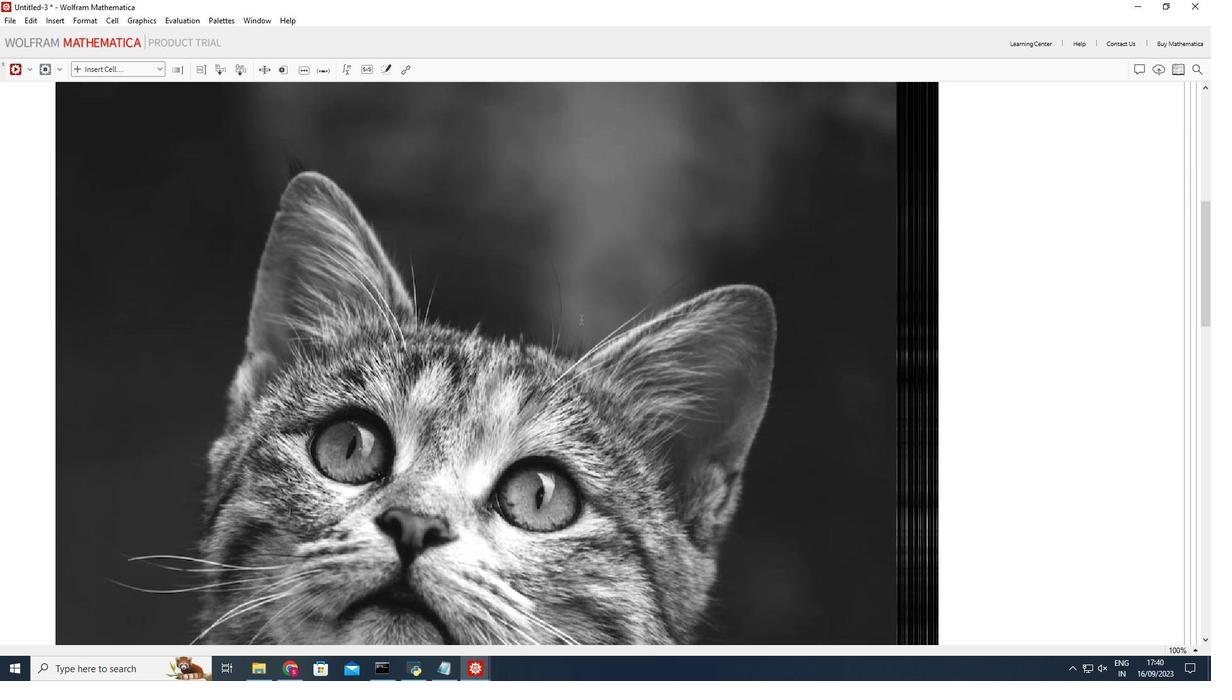 
Action: Mouse scrolled (581, 319) with delta (0, 0)
Screenshot: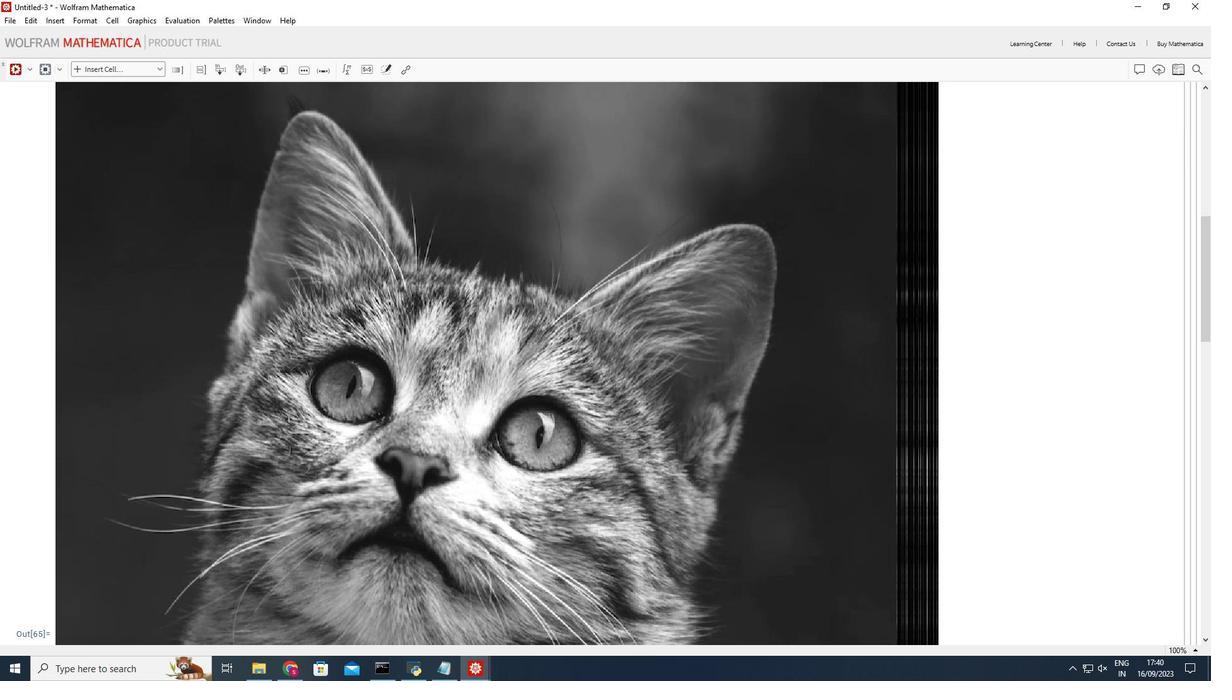 
Action: Mouse scrolled (581, 319) with delta (0, 0)
Screenshot: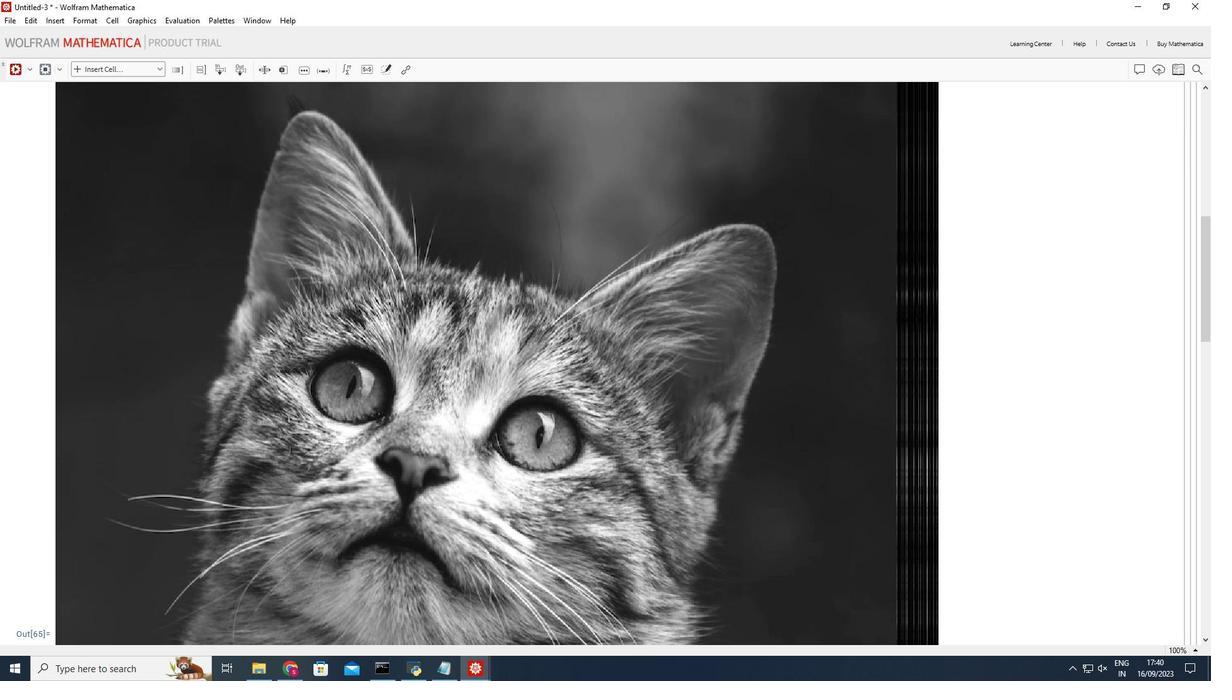
Action: Mouse scrolled (581, 319) with delta (0, 0)
Screenshot: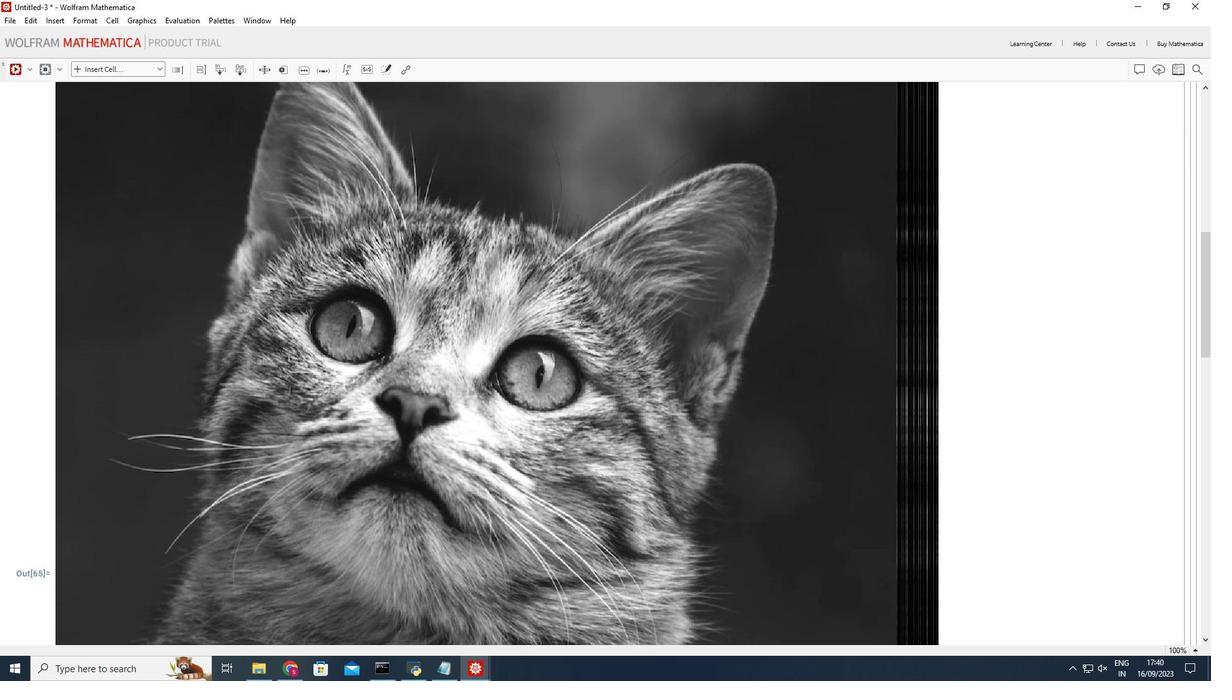
Action: Mouse scrolled (581, 319) with delta (0, 0)
Screenshot: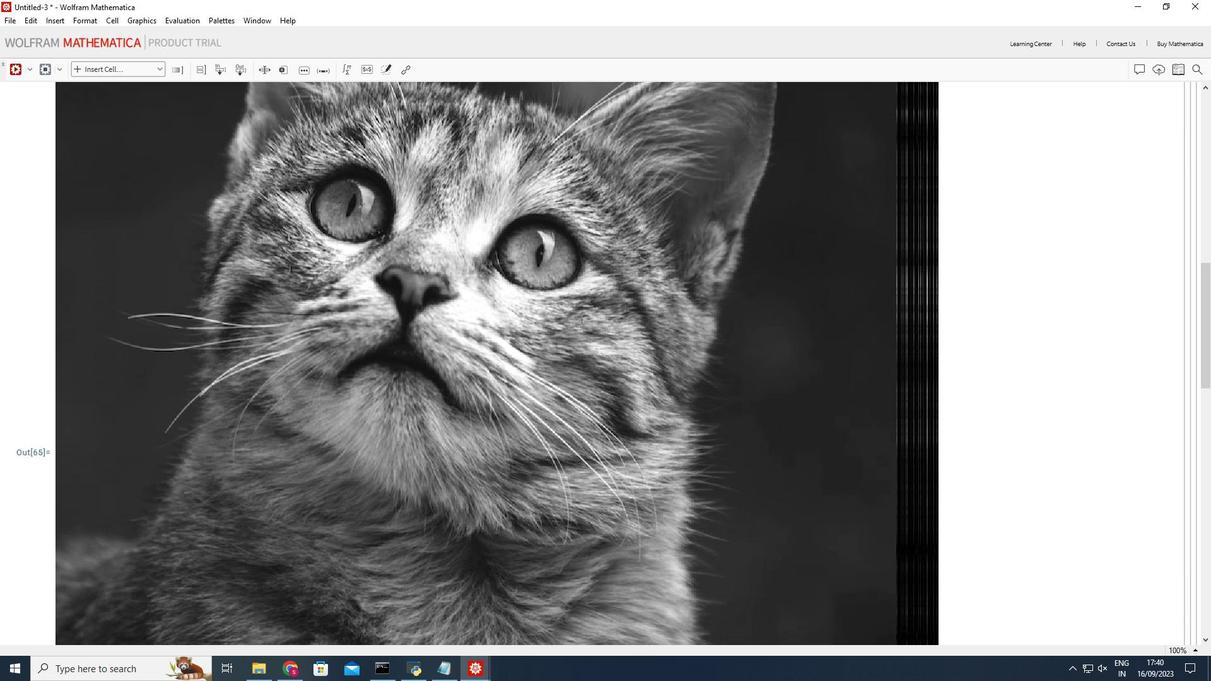 
Action: Mouse scrolled (581, 319) with delta (0, 0)
Screenshot: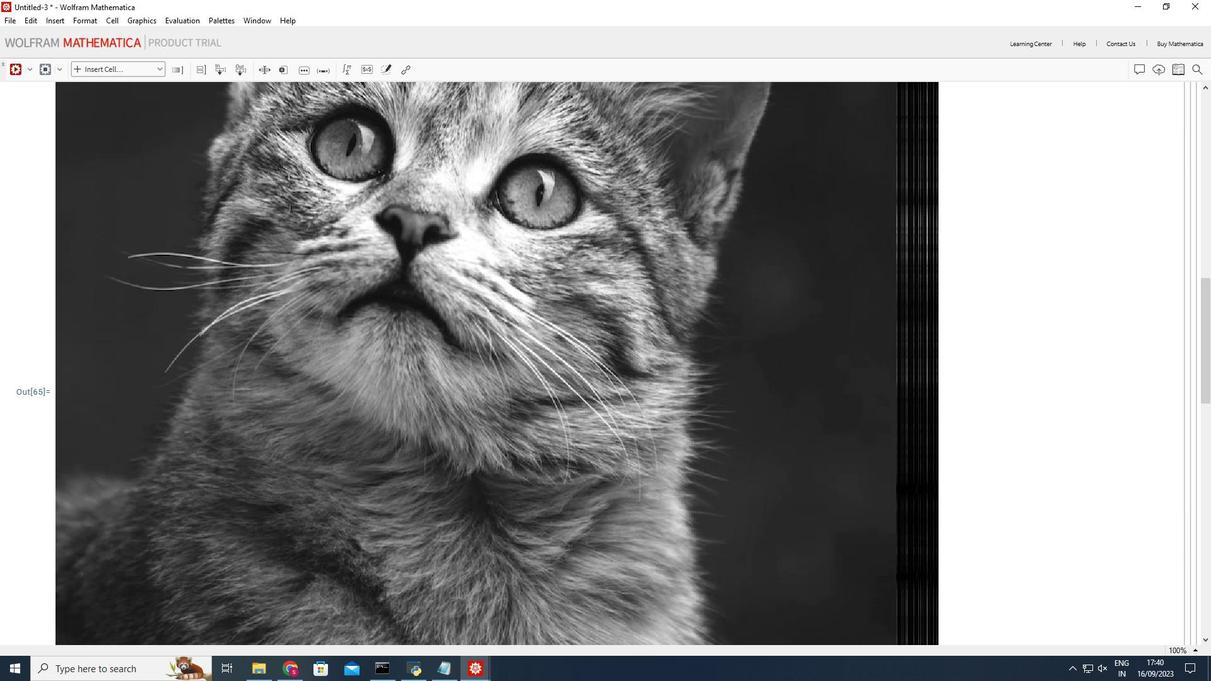 
Action: Mouse scrolled (581, 319) with delta (0, 0)
Screenshot: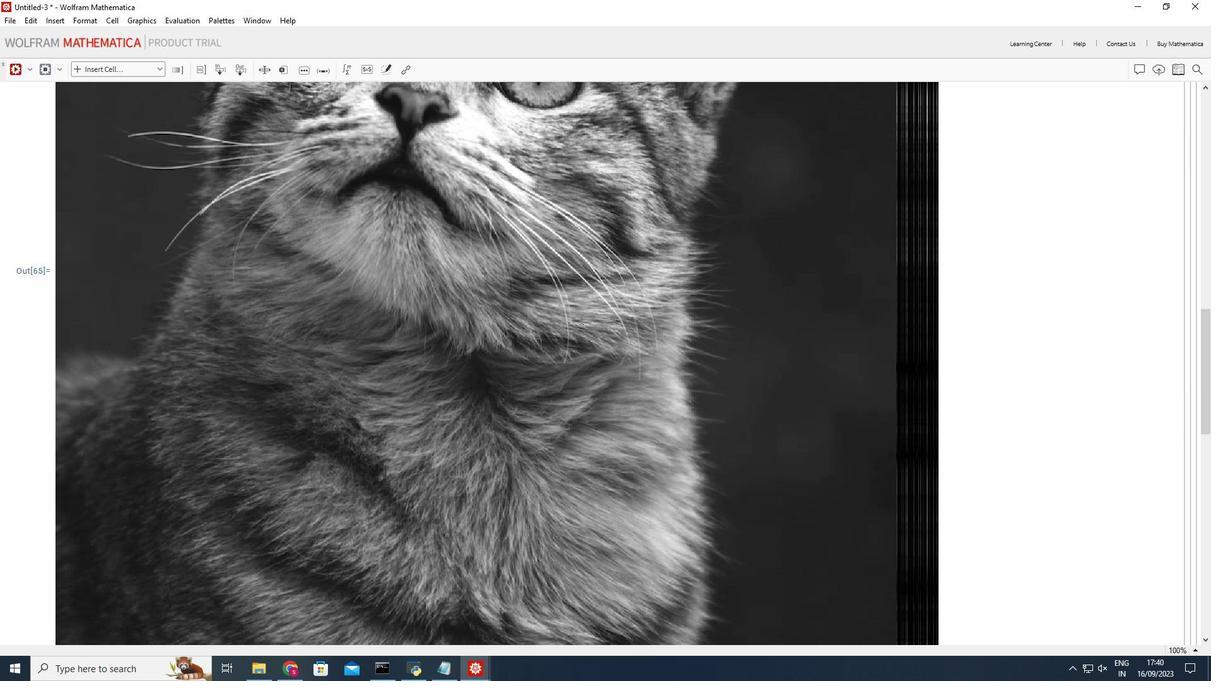 
Action: Mouse scrolled (581, 319) with delta (0, 0)
Screenshot: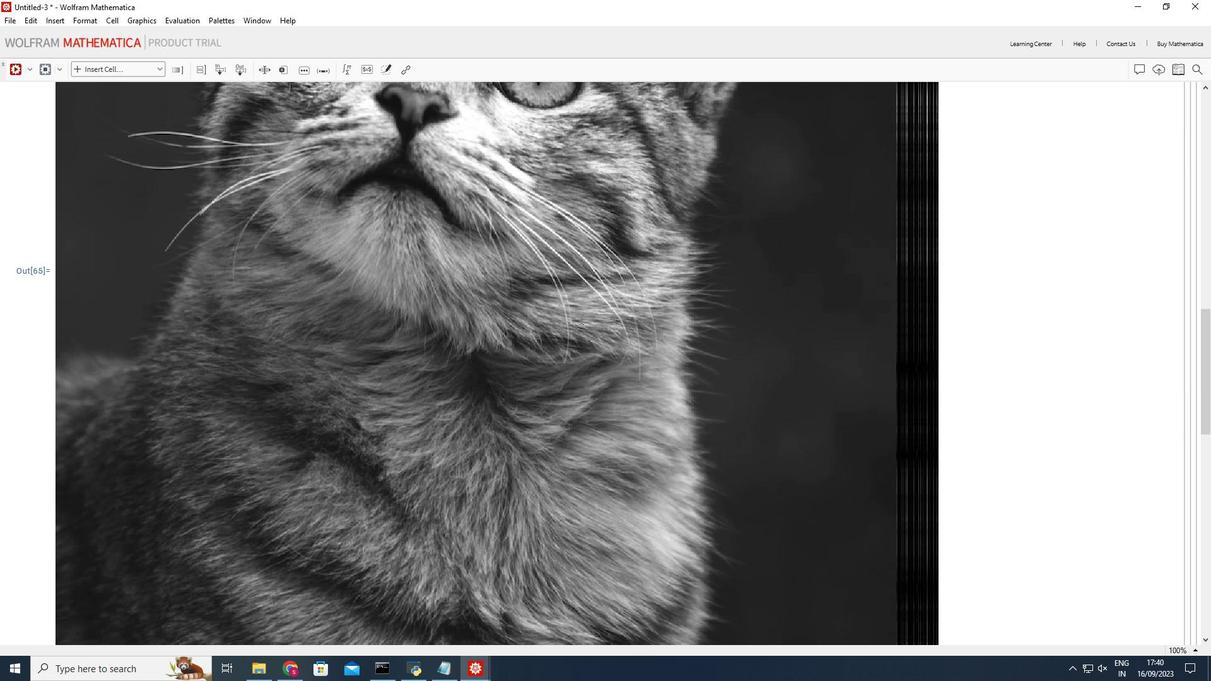 
Action: Mouse scrolled (581, 319) with delta (0, 0)
Screenshot: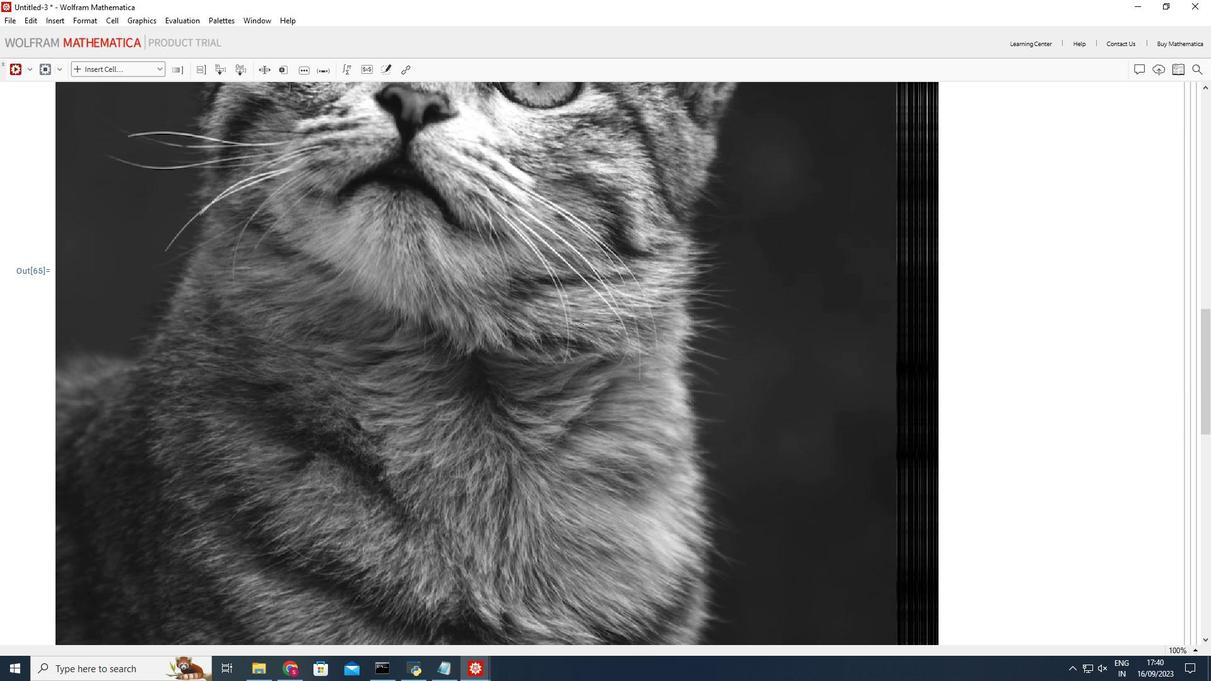 
Action: Mouse scrolled (581, 319) with delta (0, 0)
Screenshot: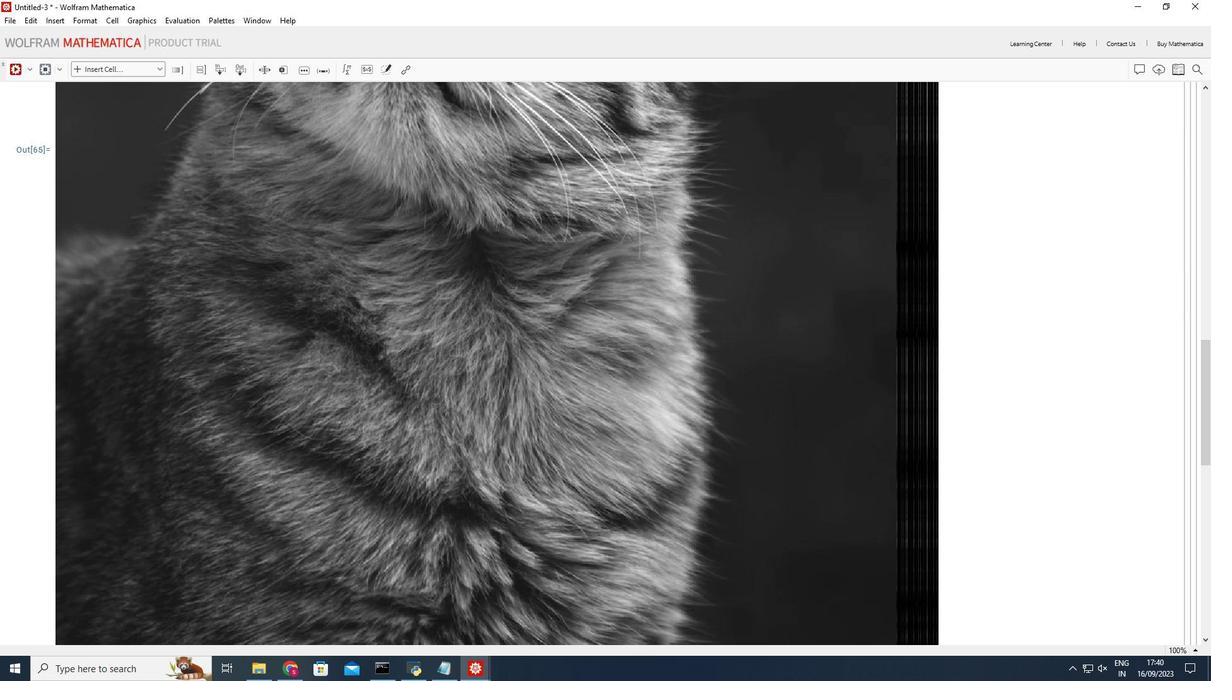 
Action: Mouse scrolled (581, 319) with delta (0, 0)
Screenshot: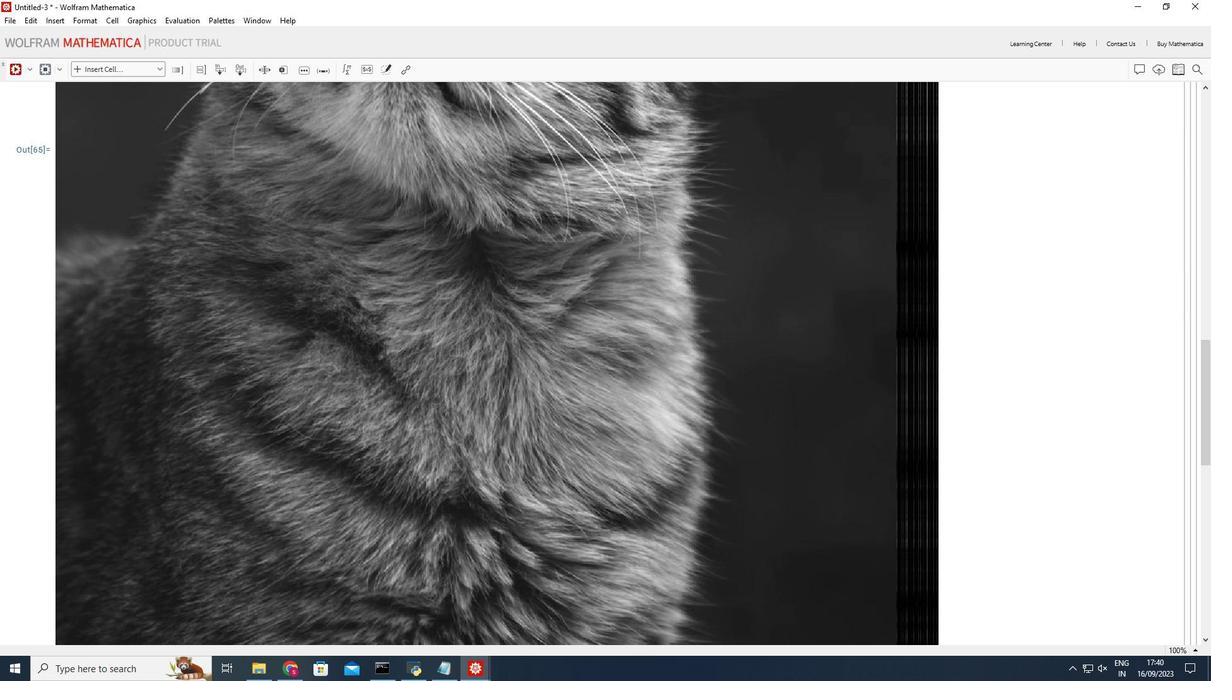 
Action: Mouse scrolled (581, 319) with delta (0, 0)
Screenshot: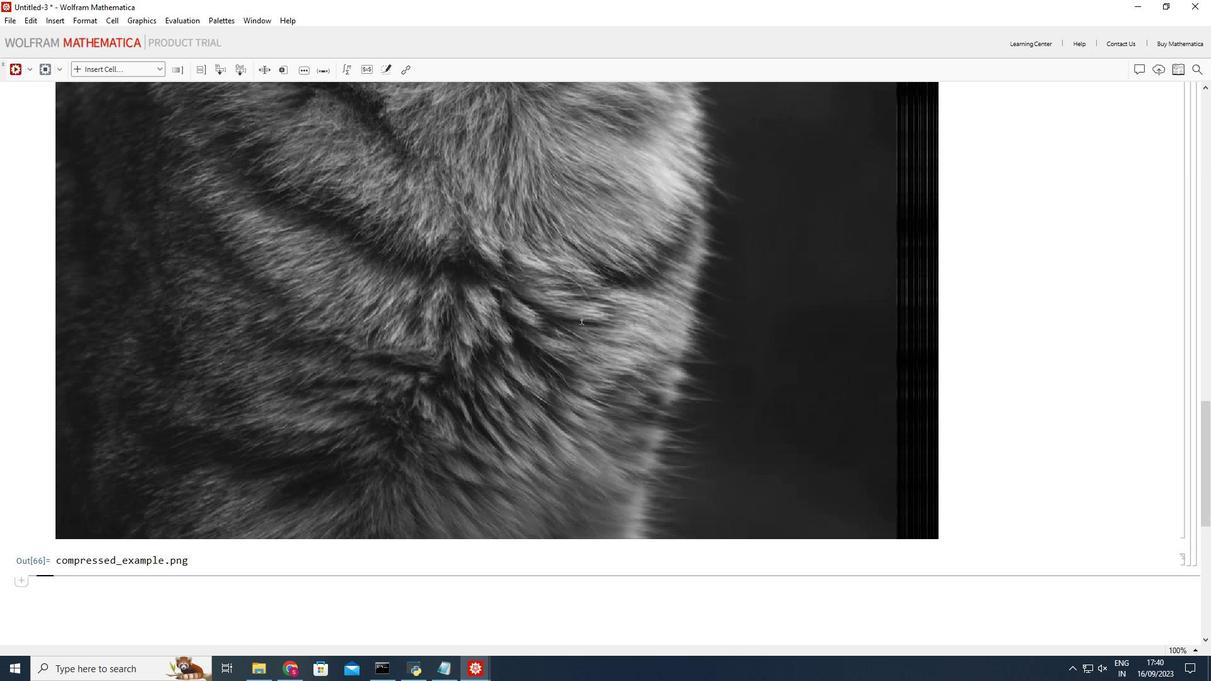 
Action: Mouse scrolled (581, 319) with delta (0, 0)
Screenshot: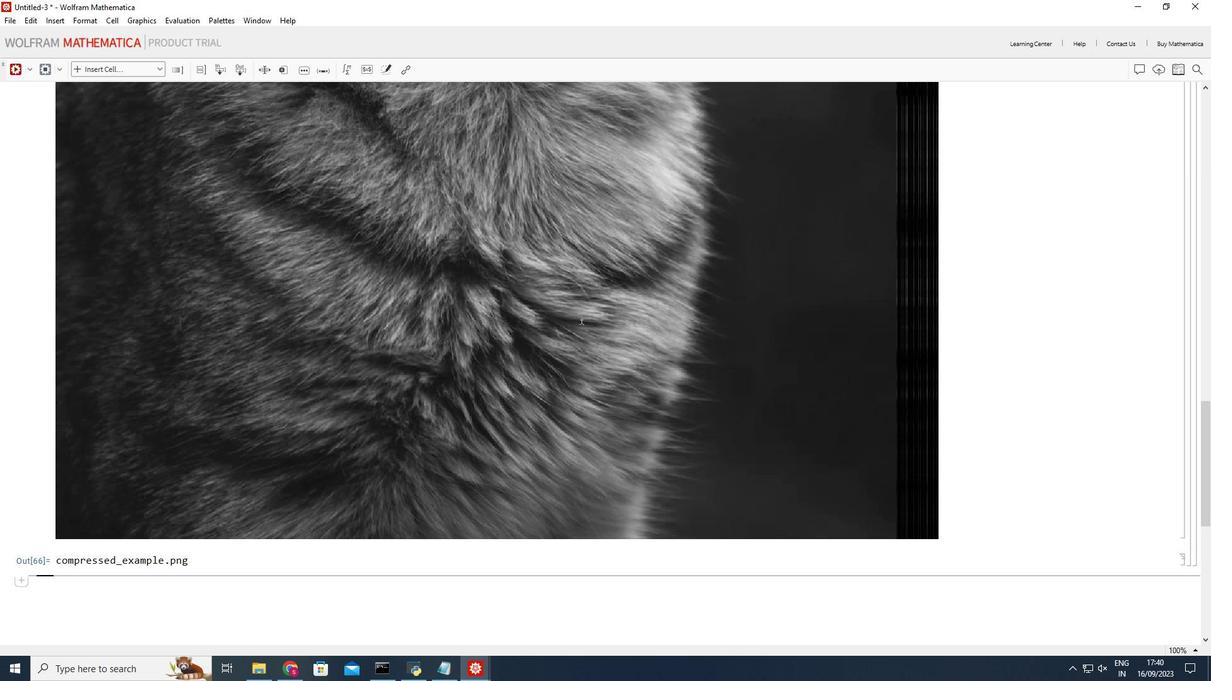 
Action: Mouse scrolled (581, 319) with delta (0, 0)
Screenshot: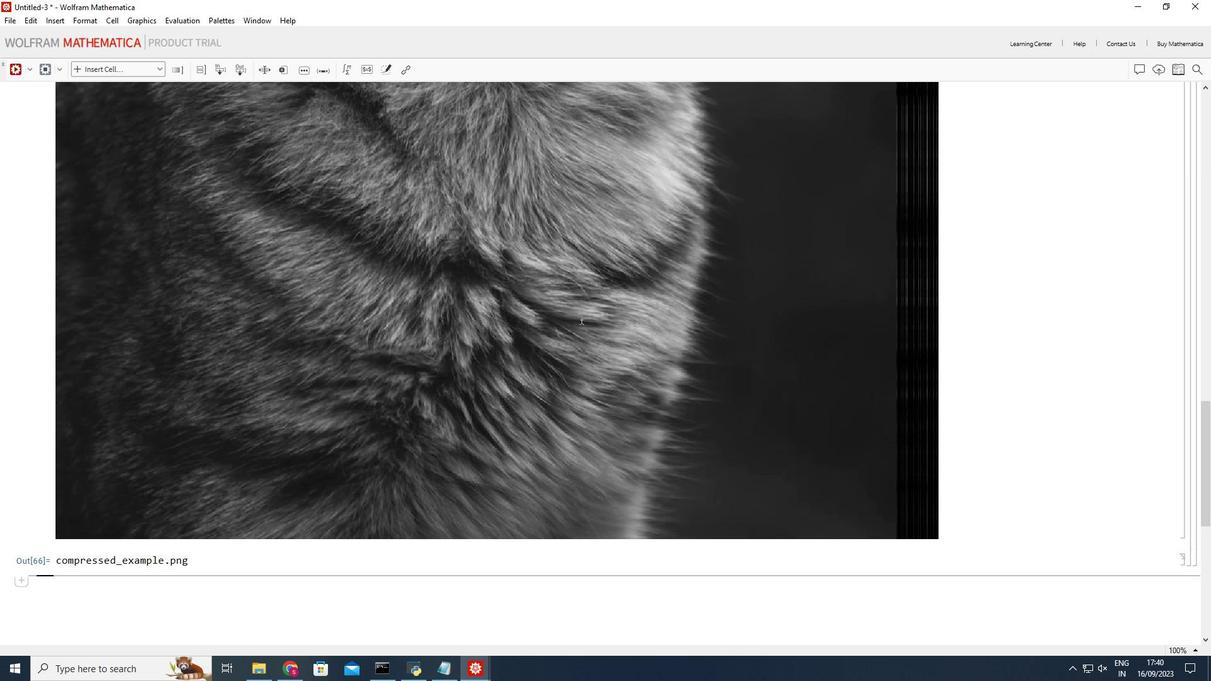 
Action: Mouse scrolled (581, 319) with delta (0, 0)
Screenshot: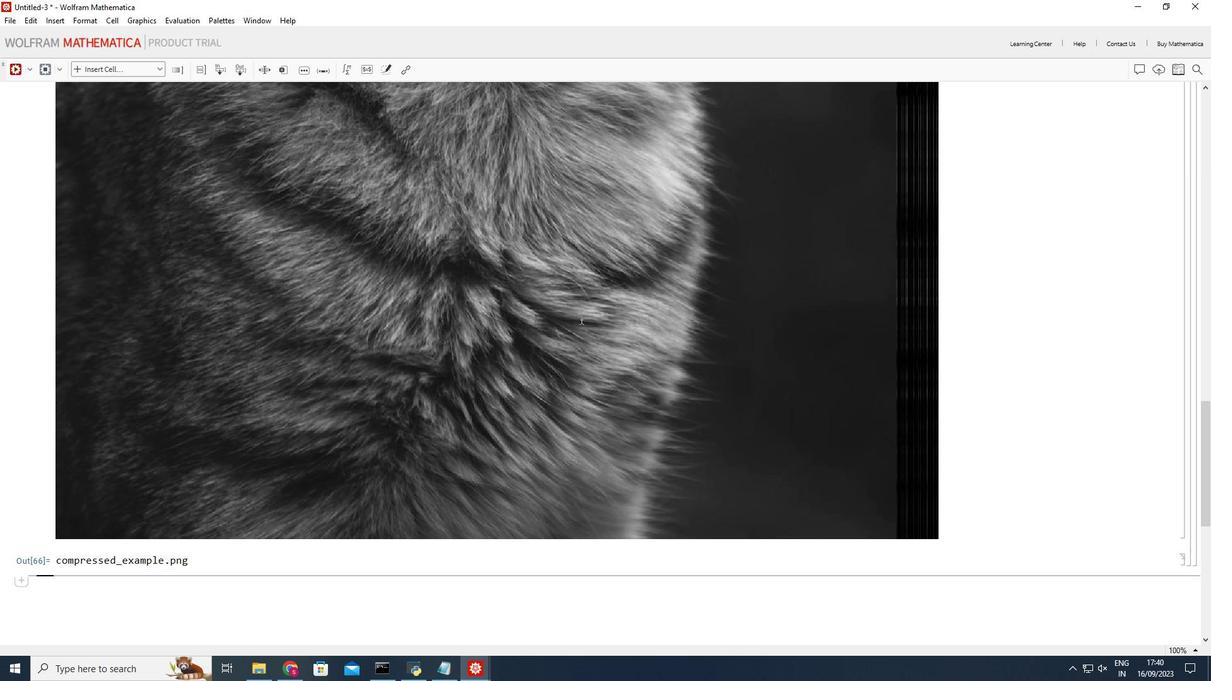 
Action: Mouse scrolled (581, 320) with delta (0, 0)
Screenshot: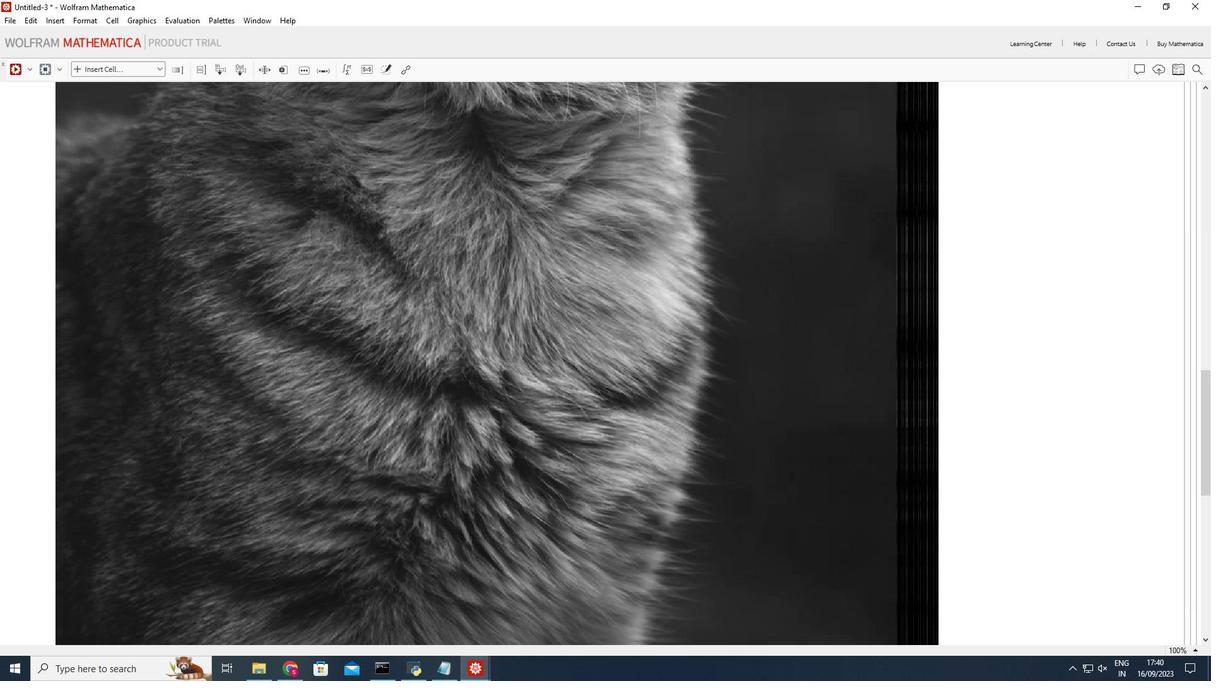 
Action: Mouse scrolled (581, 320) with delta (0, 0)
Screenshot: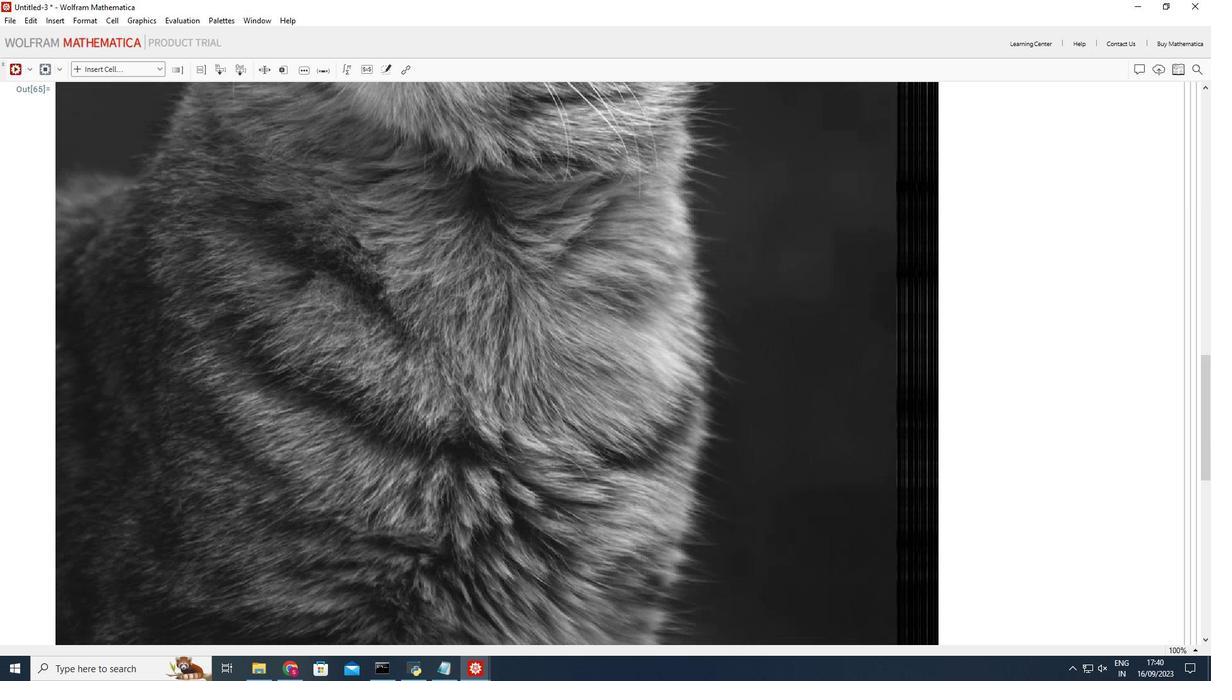
Action: Mouse scrolled (581, 320) with delta (0, 0)
Screenshot: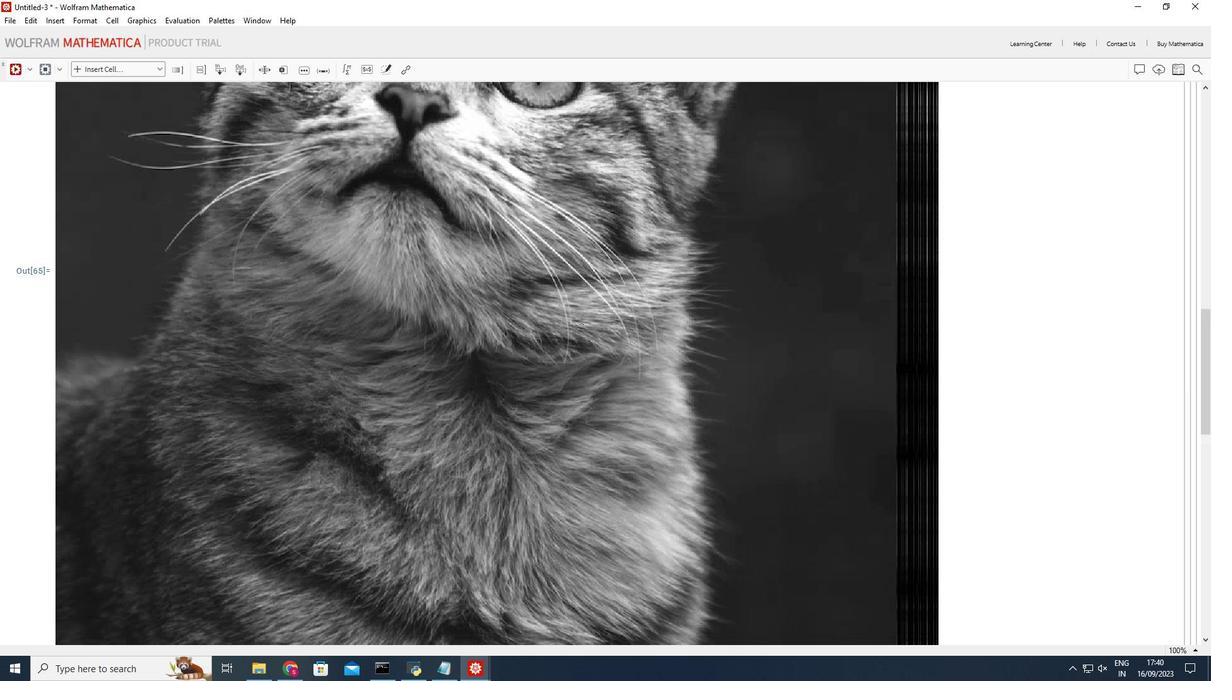 
Action: Mouse scrolled (581, 320) with delta (0, 0)
Screenshot: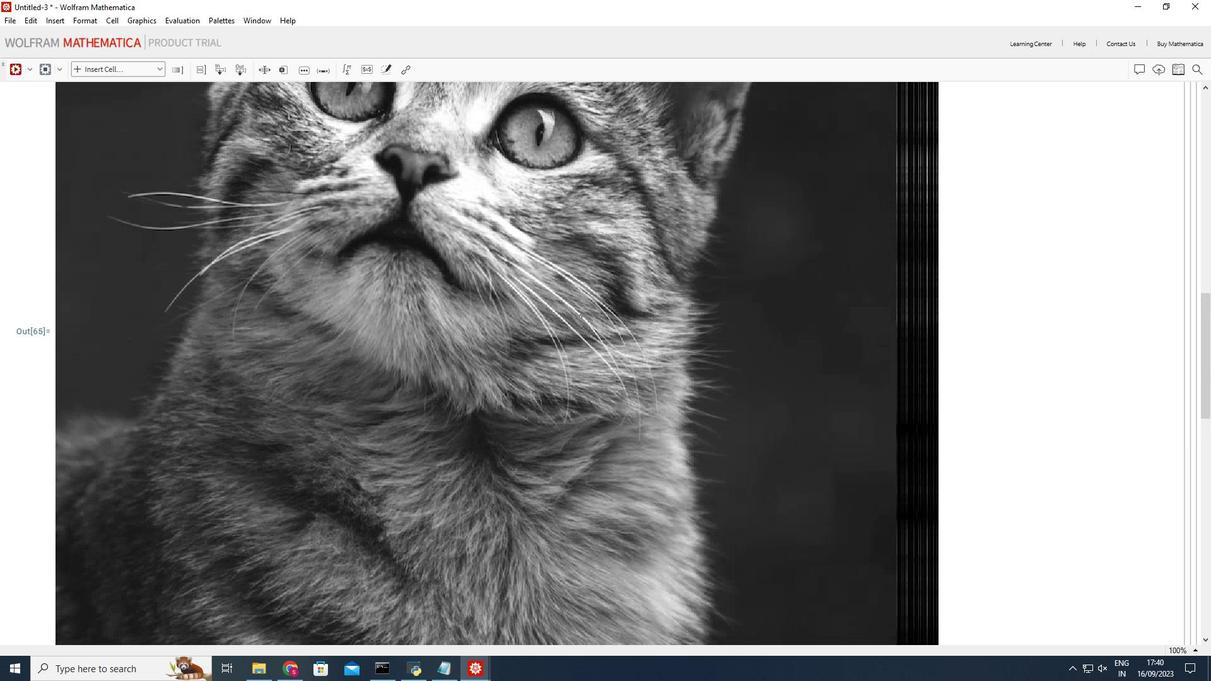 
Action: Mouse scrolled (581, 320) with delta (0, 0)
Screenshot: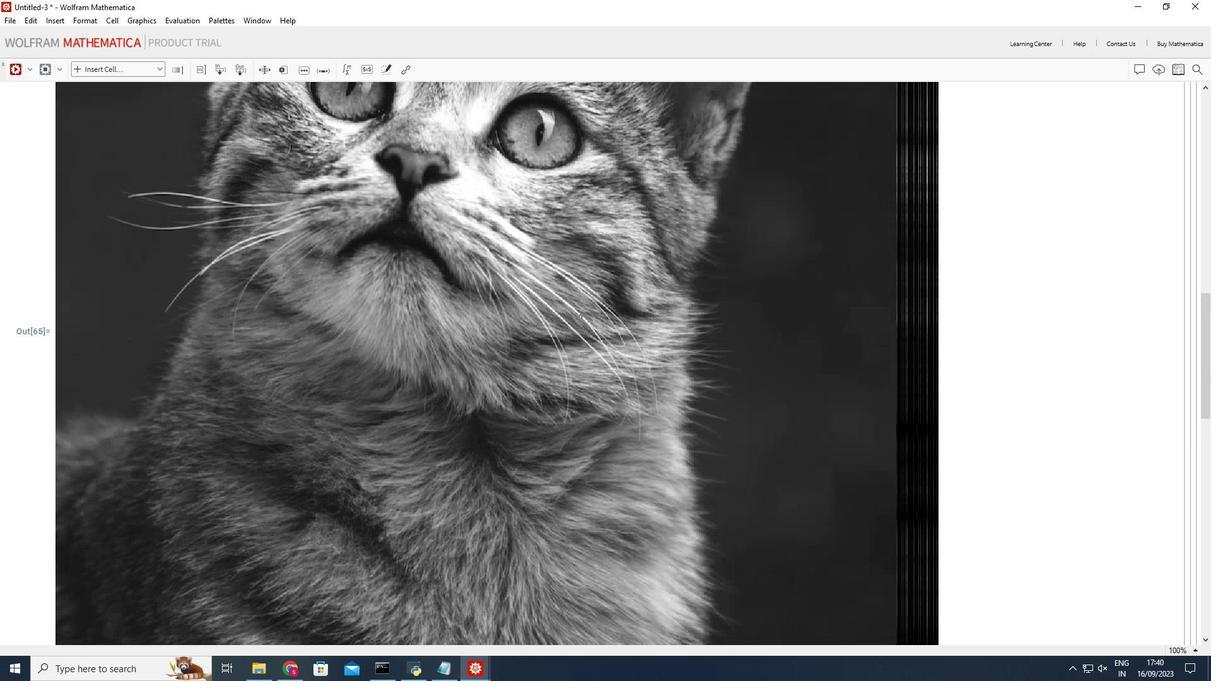 
Action: Mouse scrolled (581, 320) with delta (0, 0)
Screenshot: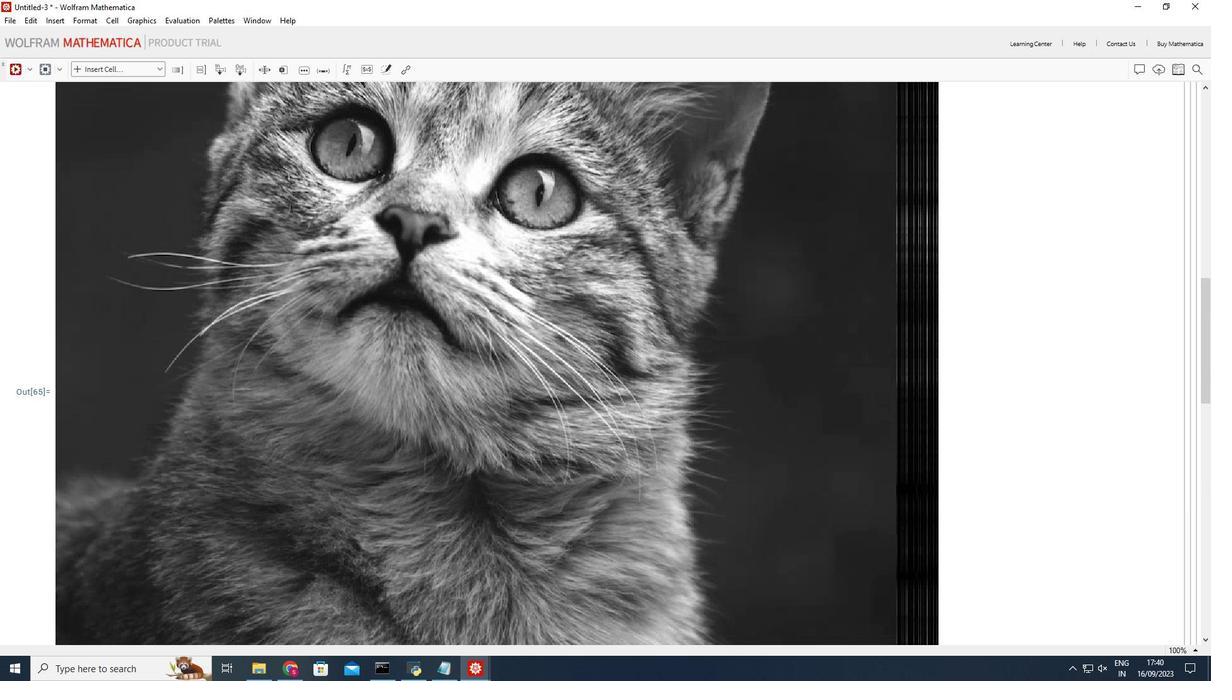 
Action: Mouse scrolled (581, 320) with delta (0, 0)
Screenshot: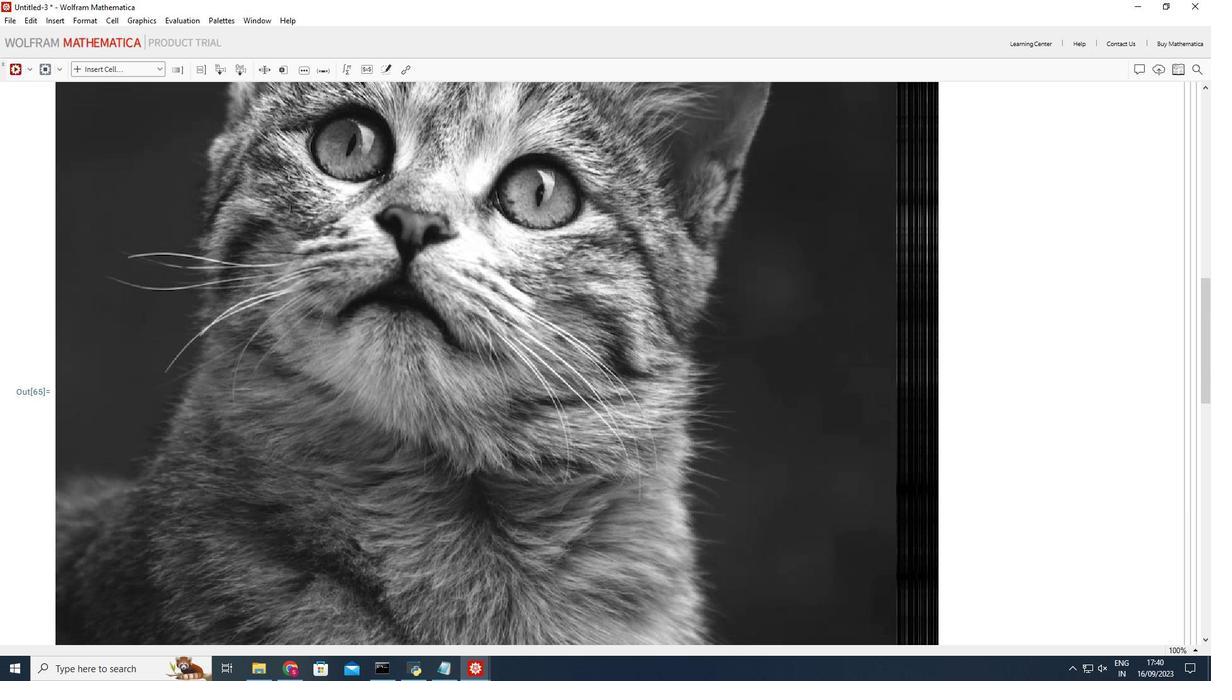 
Action: Mouse scrolled (581, 320) with delta (0, 0)
Screenshot: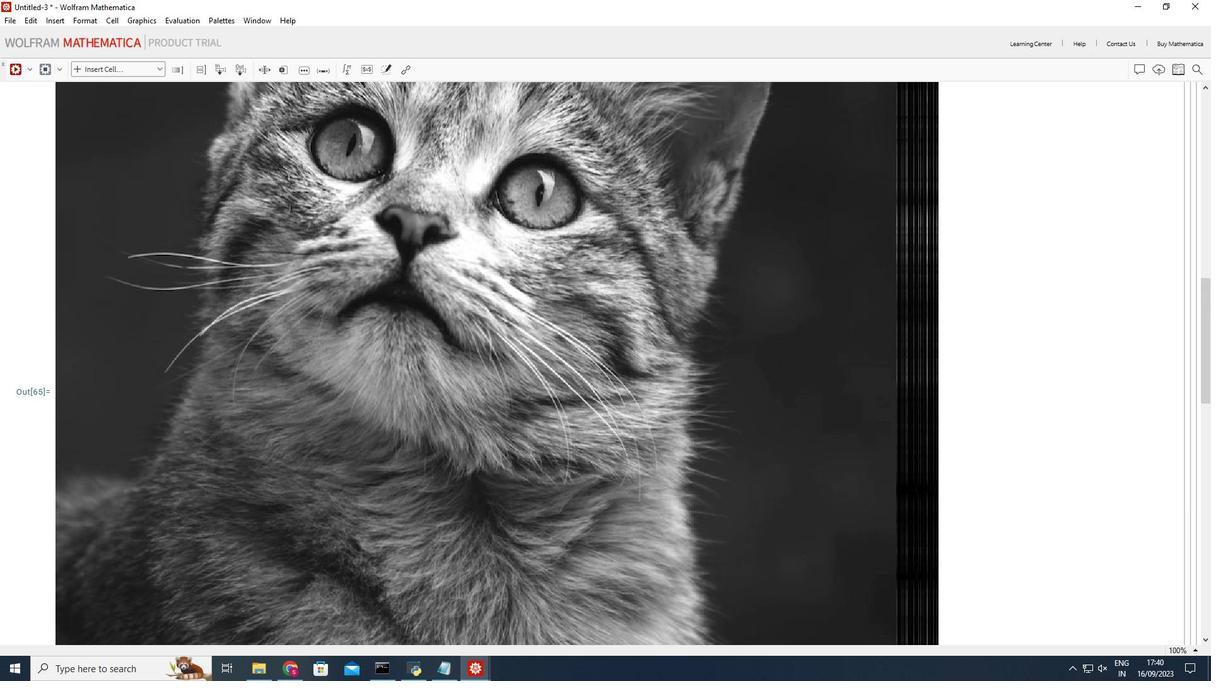 
Action: Mouse scrolled (581, 320) with delta (0, 0)
Screenshot: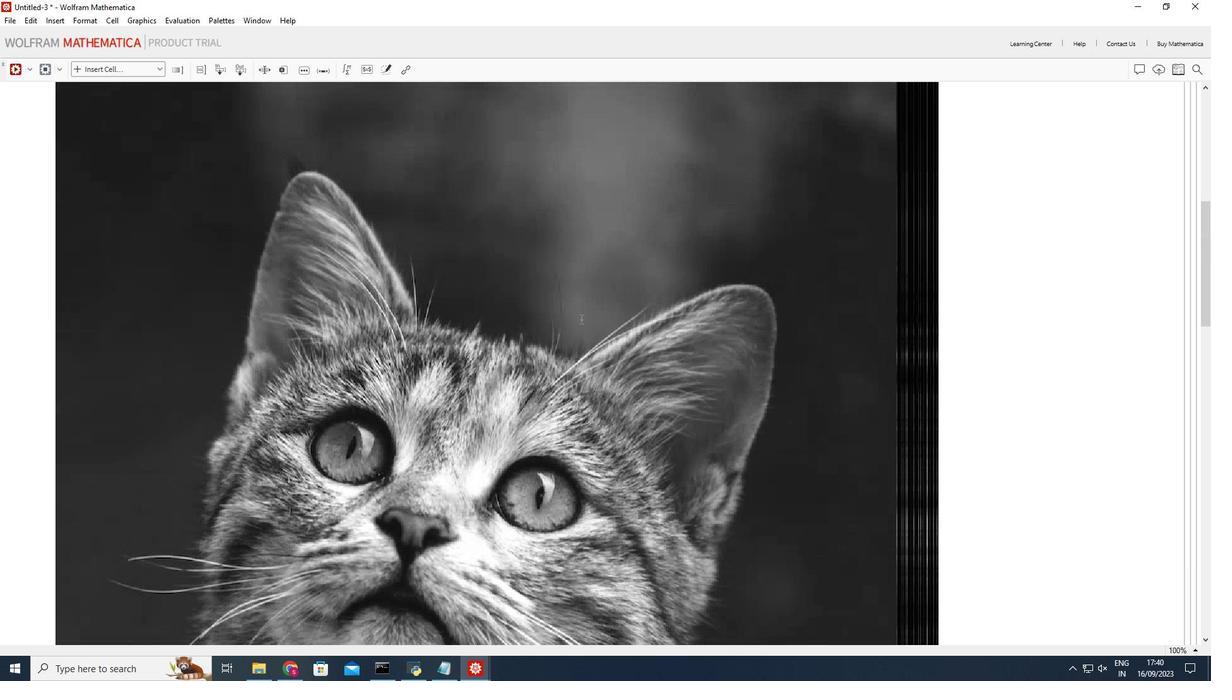 
Action: Mouse scrolled (581, 320) with delta (0, 0)
Screenshot: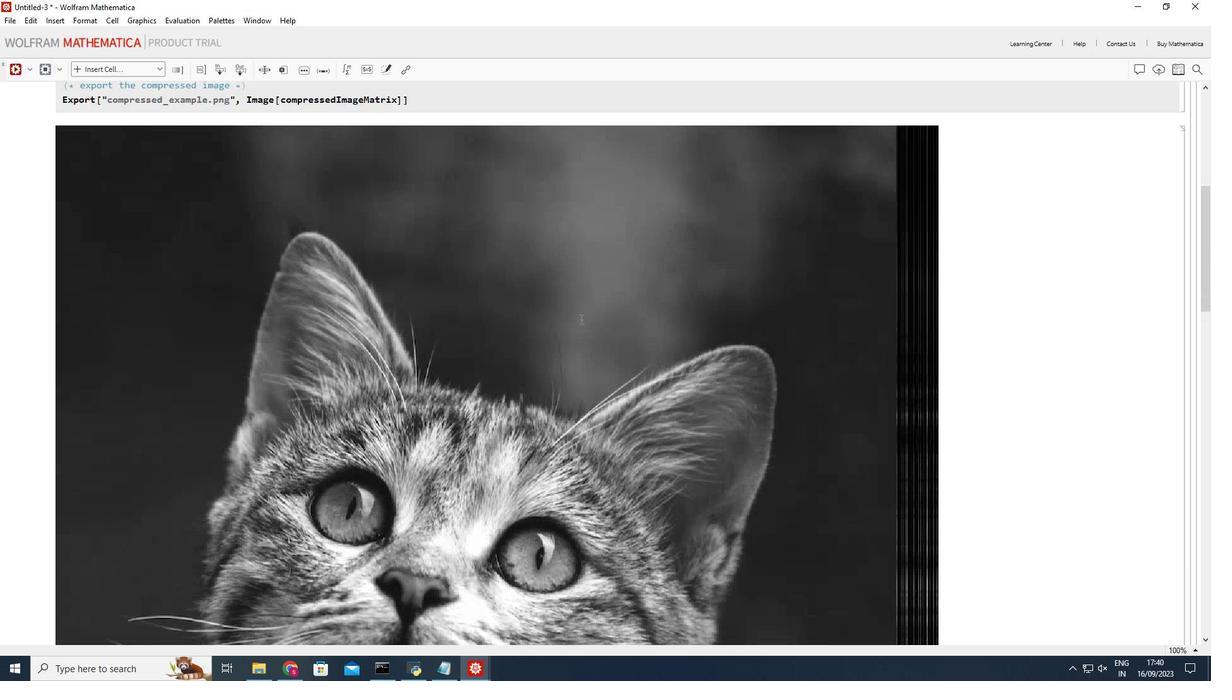 
Action: Mouse scrolled (581, 320) with delta (0, 0)
Screenshot: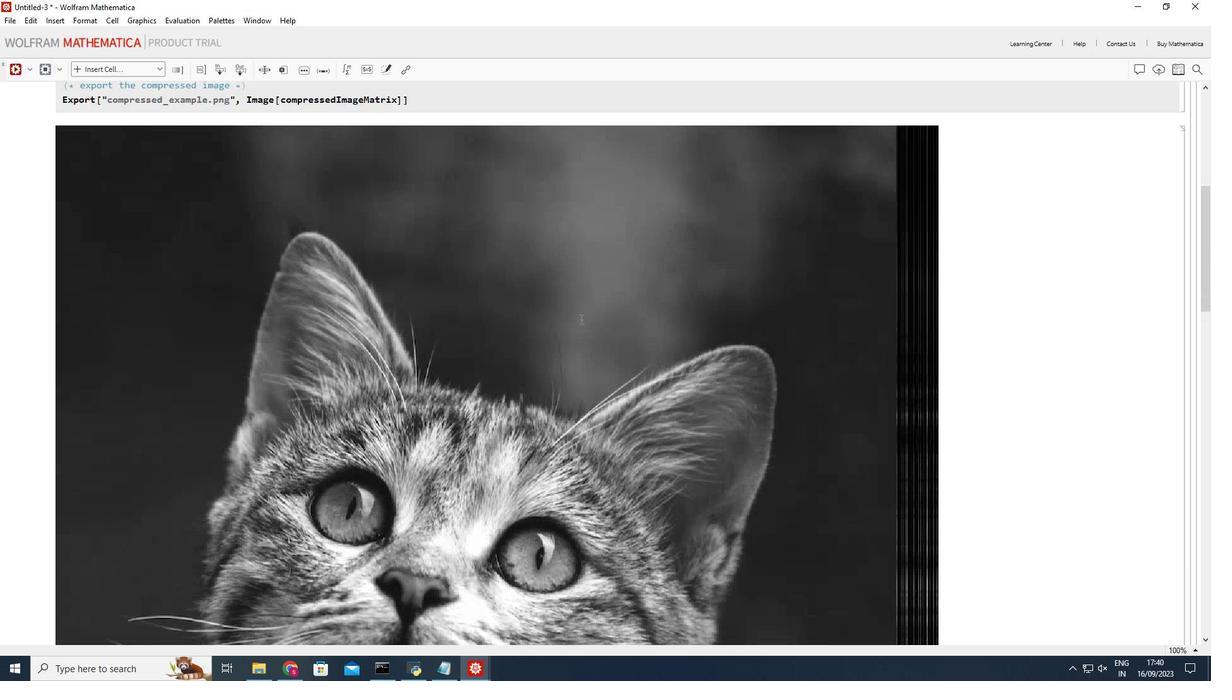 
Action: Mouse scrolled (581, 320) with delta (0, 0)
Screenshot: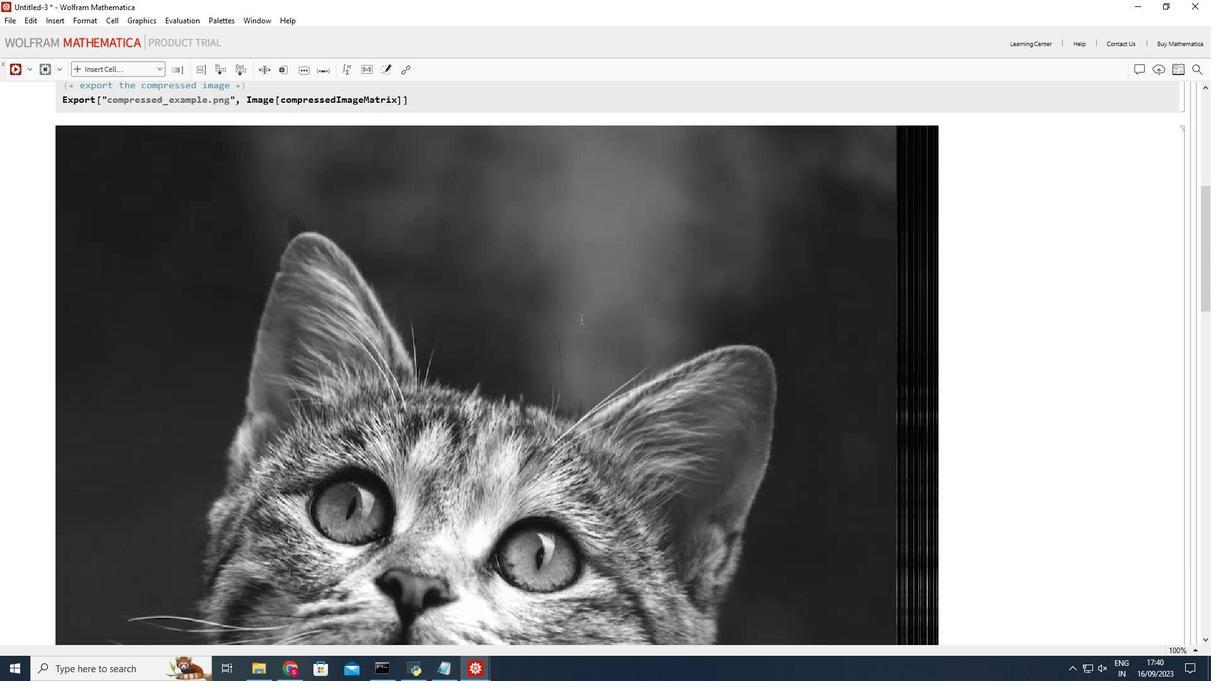 
Action: Mouse scrolled (581, 320) with delta (0, 0)
Screenshot: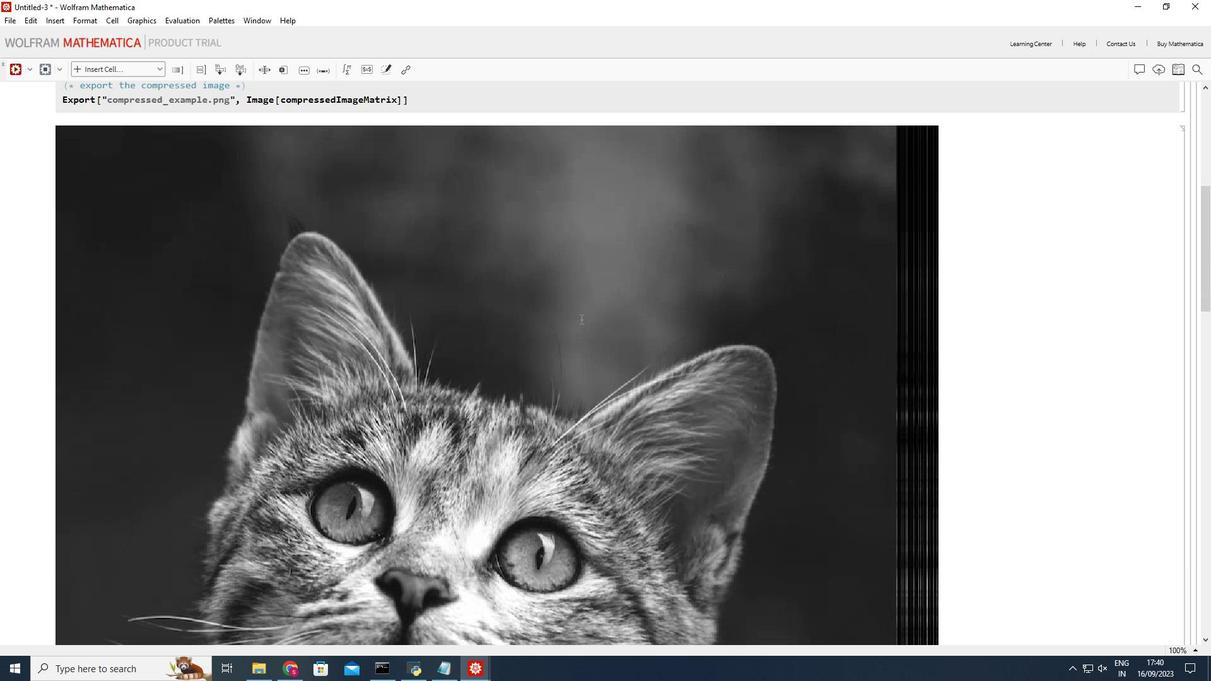 
Action: Mouse scrolled (581, 320) with delta (0, 0)
Screenshot: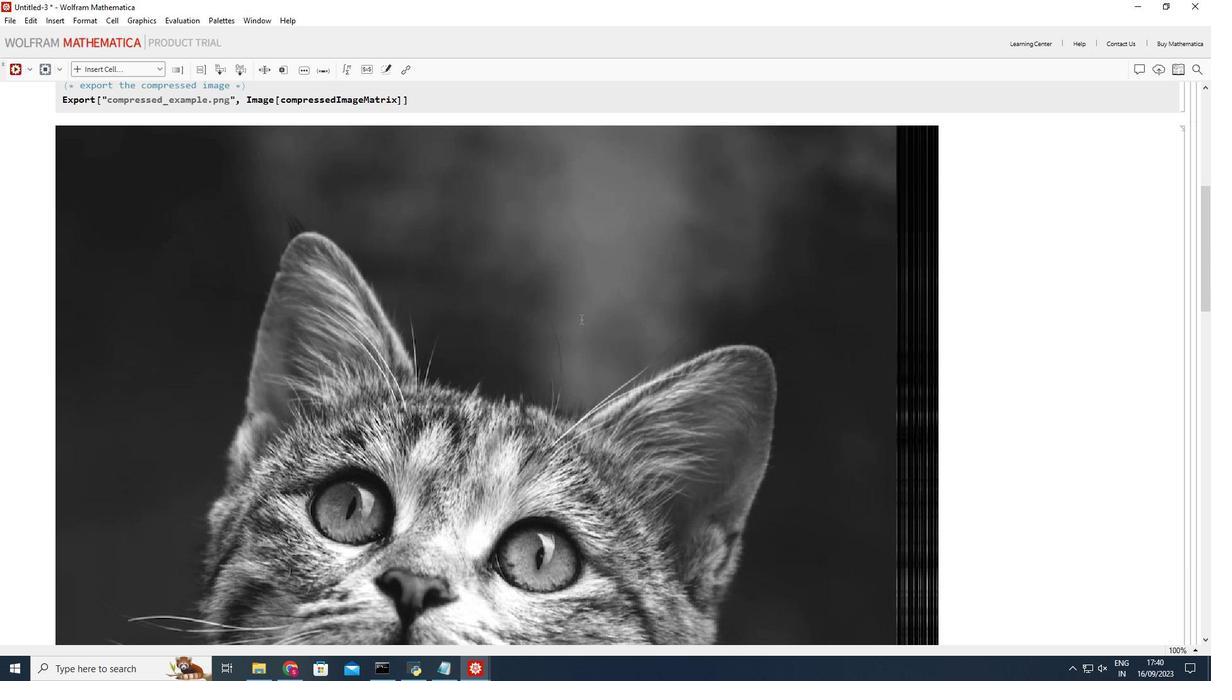 
Action: Mouse scrolled (581, 320) with delta (0, 0)
Screenshot: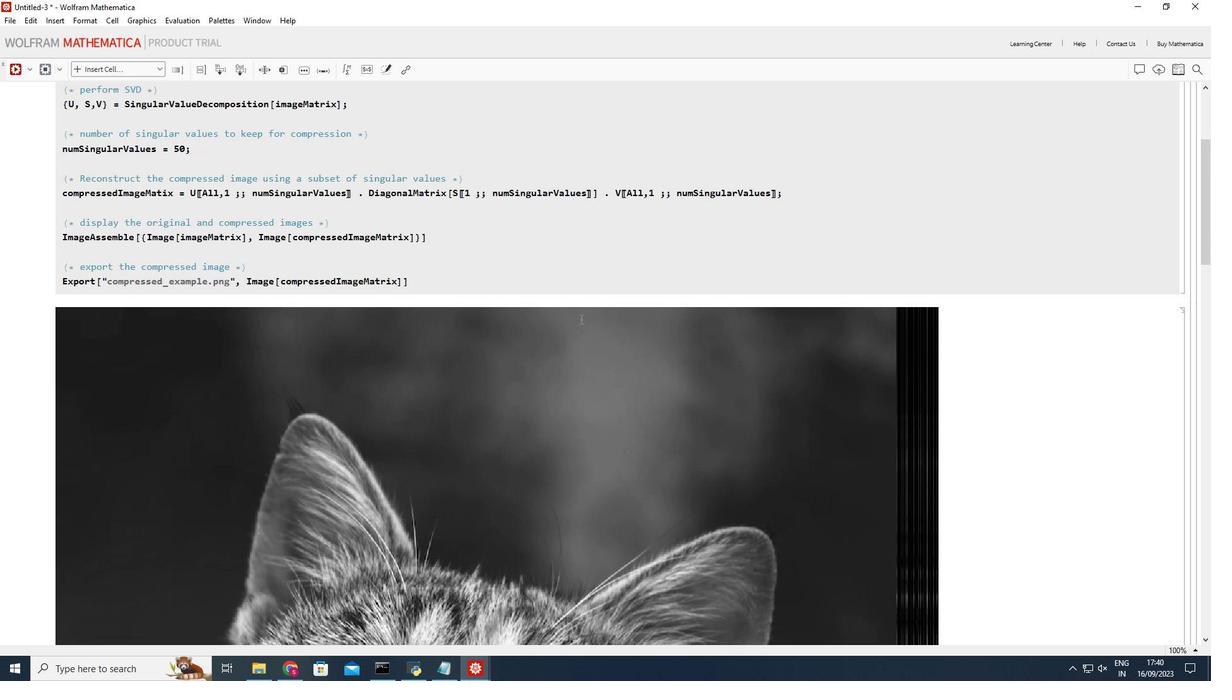 
Action: Mouse scrolled (581, 320) with delta (0, 0)
Screenshot: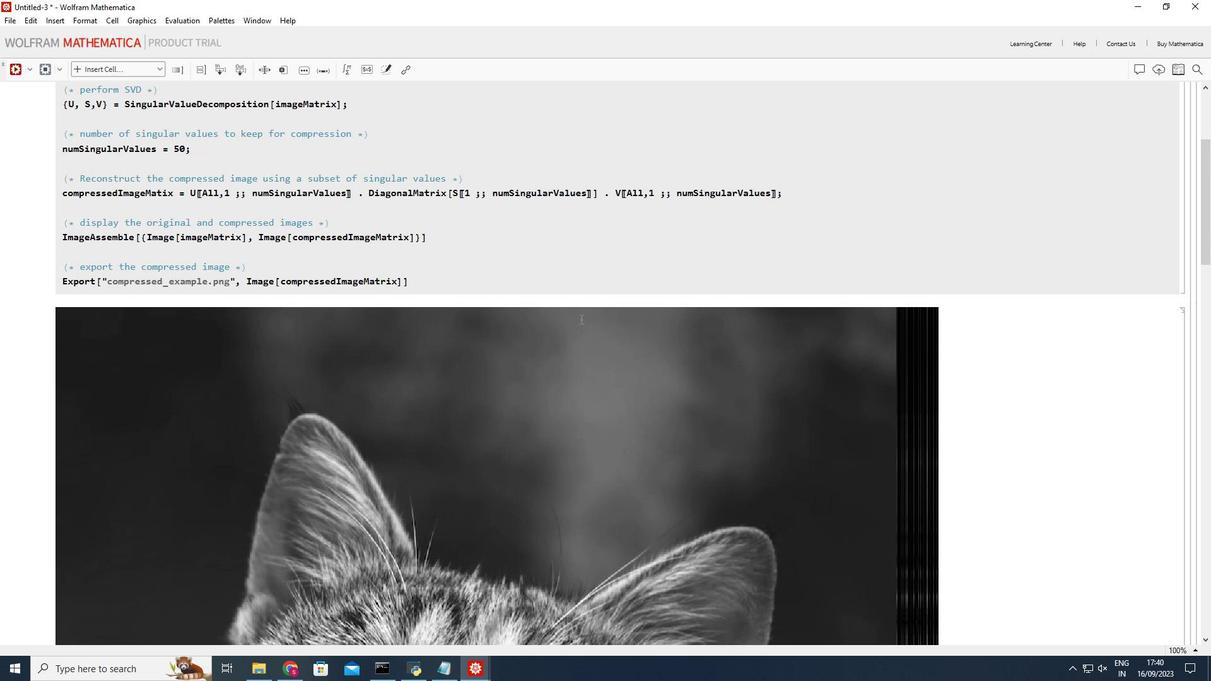 
Action: Mouse scrolled (581, 320) with delta (0, 0)
Screenshot: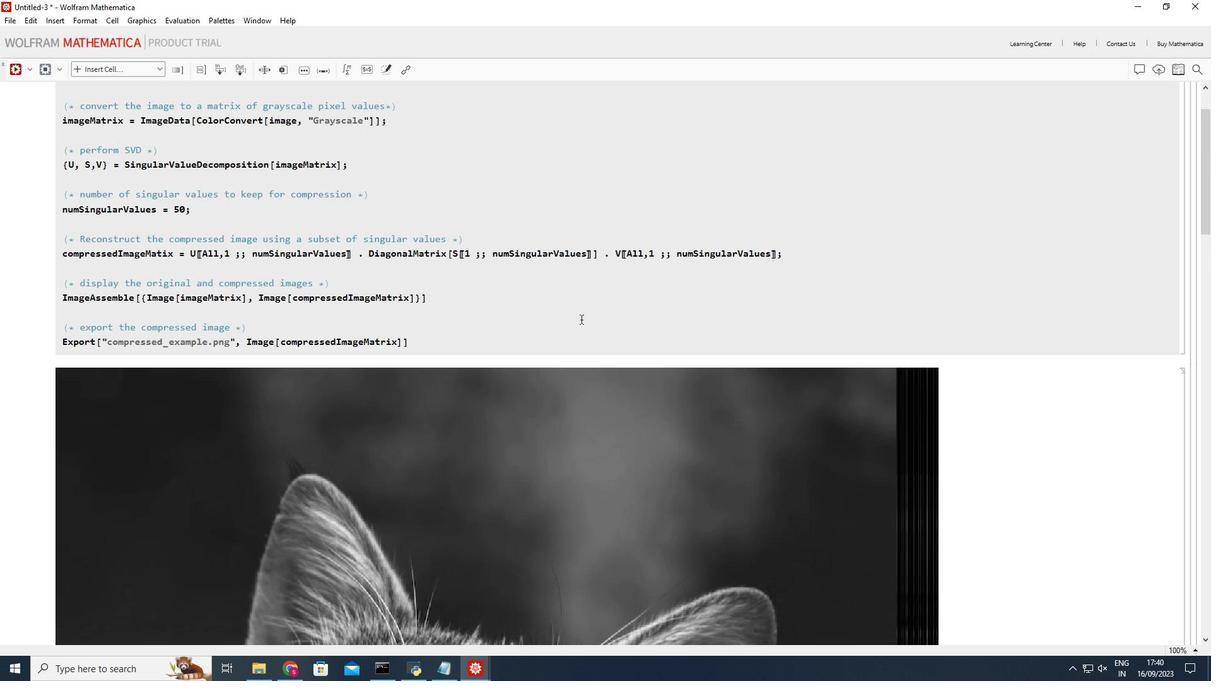 
Action: Mouse scrolled (581, 320) with delta (0, 0)
Screenshot: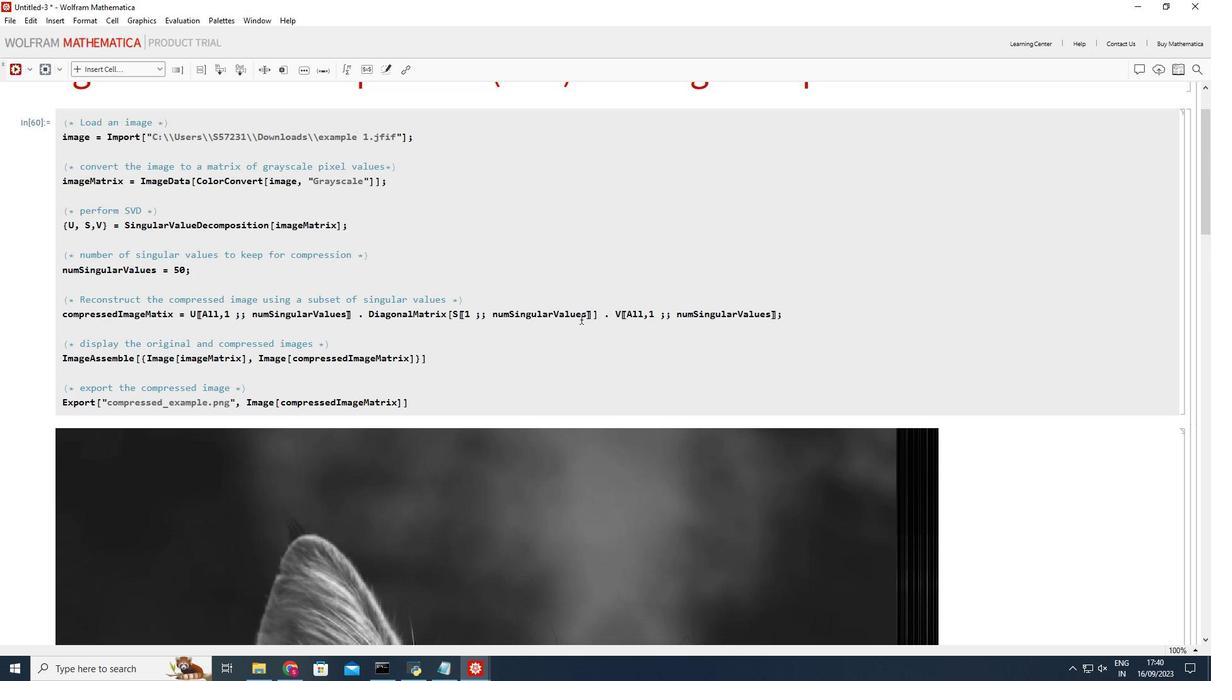 
Action: Mouse scrolled (581, 320) with delta (0, 0)
Screenshot: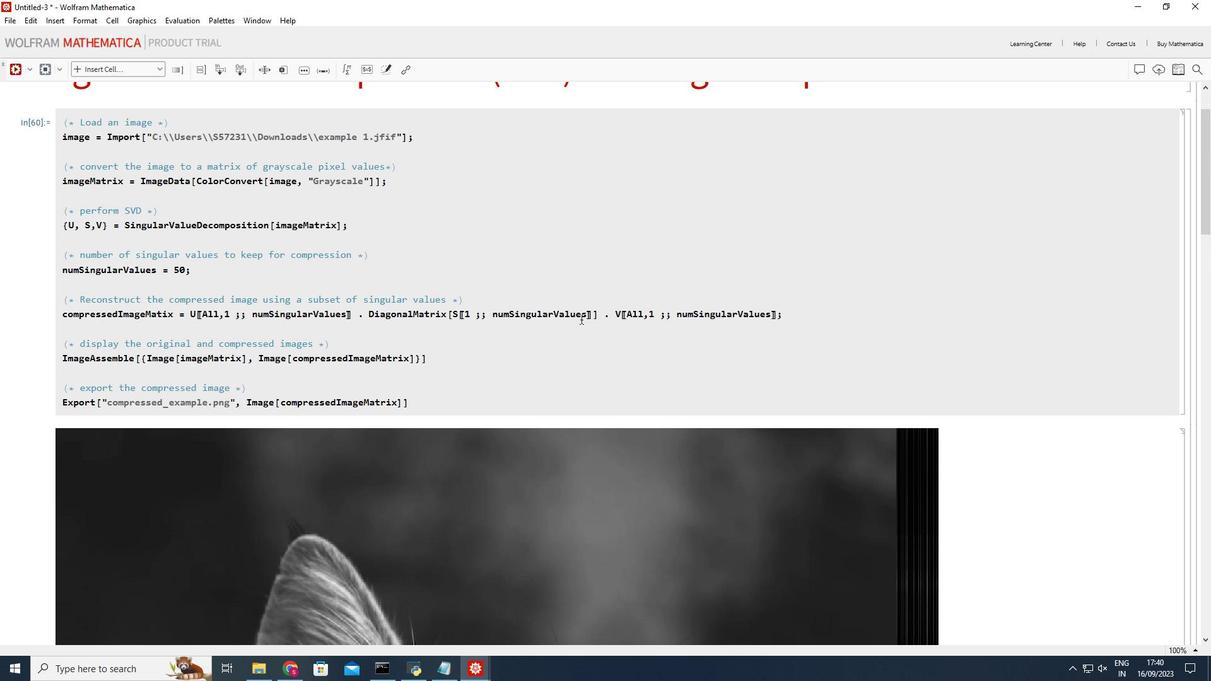 
Action: Mouse scrolled (581, 320) with delta (0, 0)
Screenshot: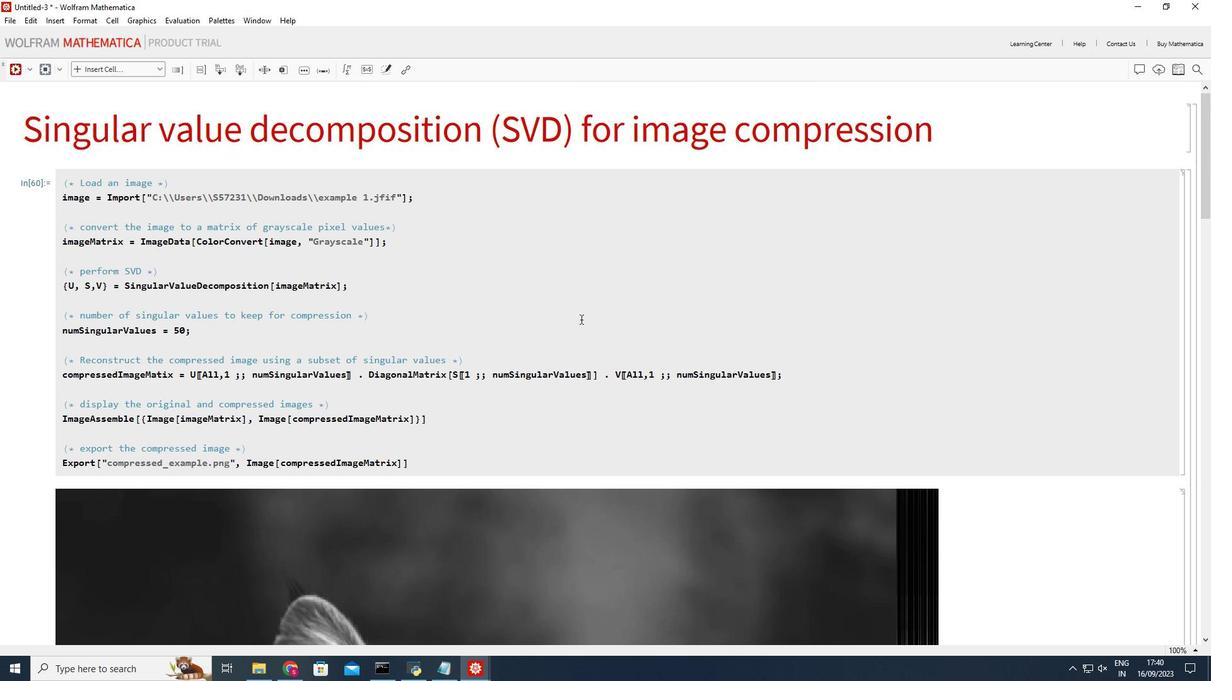 
Action: Mouse moved to (822, 257)
Screenshot: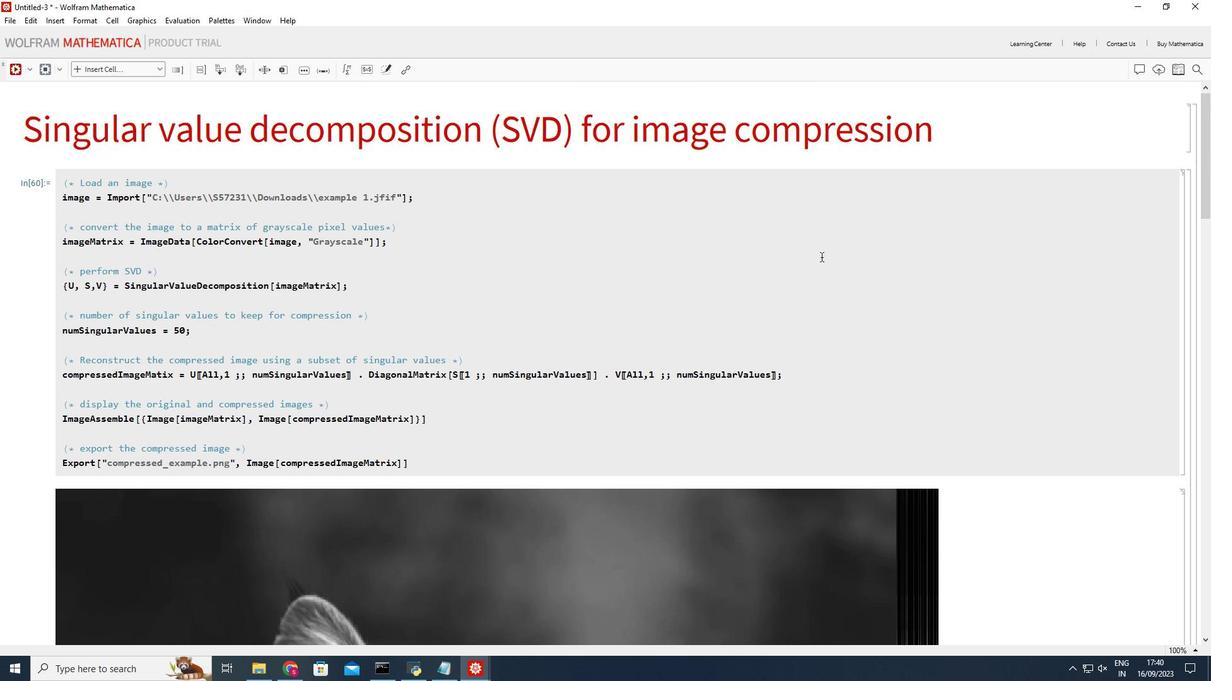 
